 Task: Send an email with the signature Evan Adams with the subject 'Request for project feedback' and the message 'Please let me know if there are any changes to the requirements for the project.' from softage.1@softage.net to softage.9@softage.net and softage.10@softage.net with an attached document Cost_analysis_report.pdf
Action: Key pressed n
Screenshot: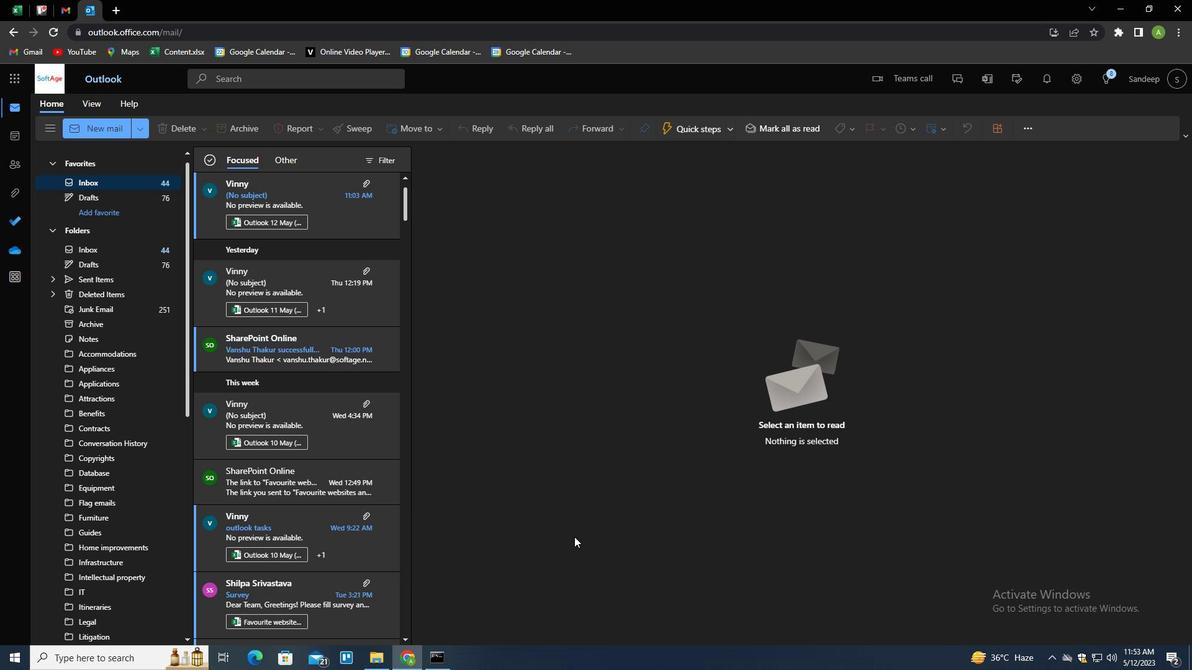 
Action: Mouse moved to (840, 127)
Screenshot: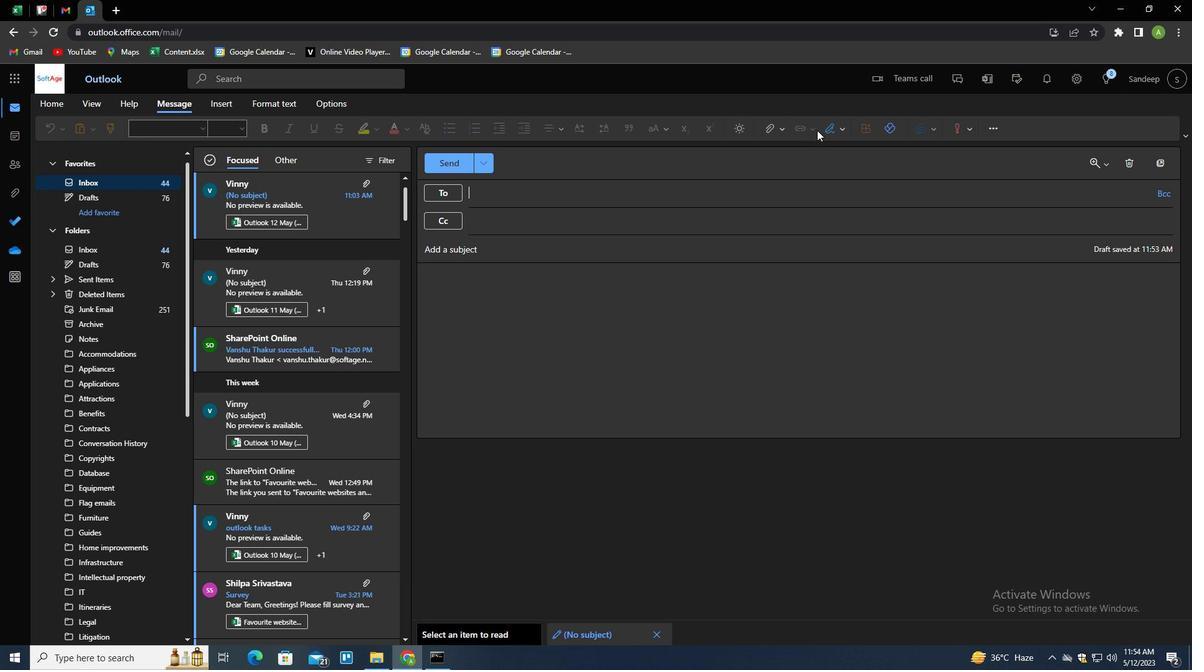 
Action: Mouse pressed left at (840, 127)
Screenshot: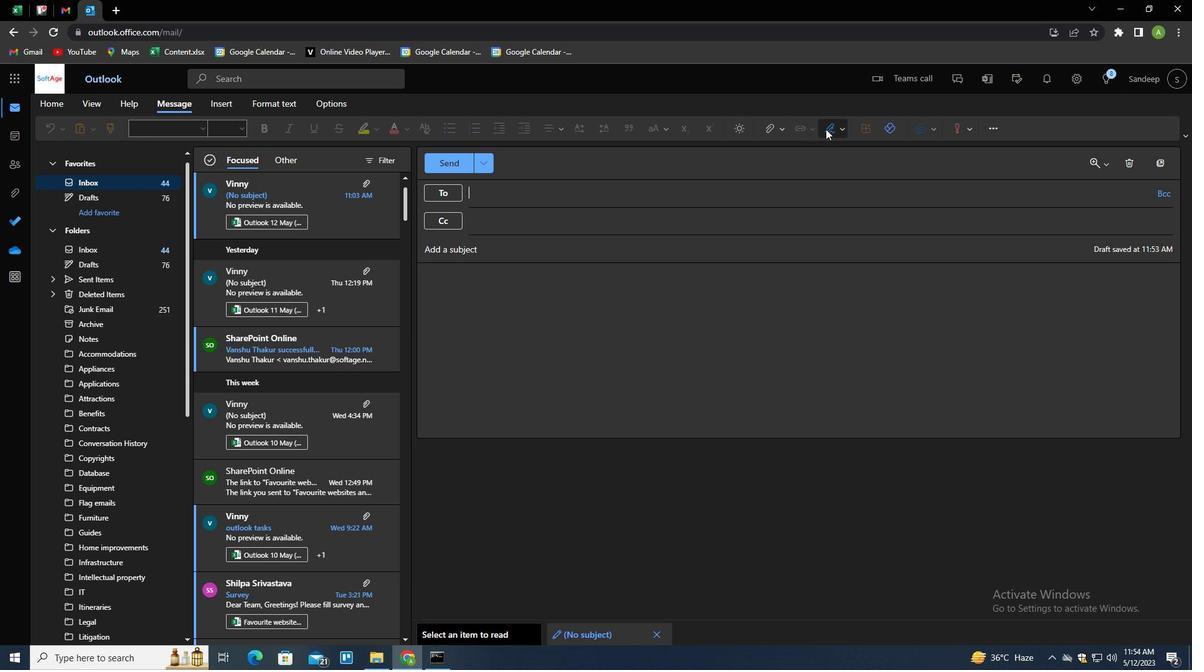 
Action: Mouse moved to (822, 174)
Screenshot: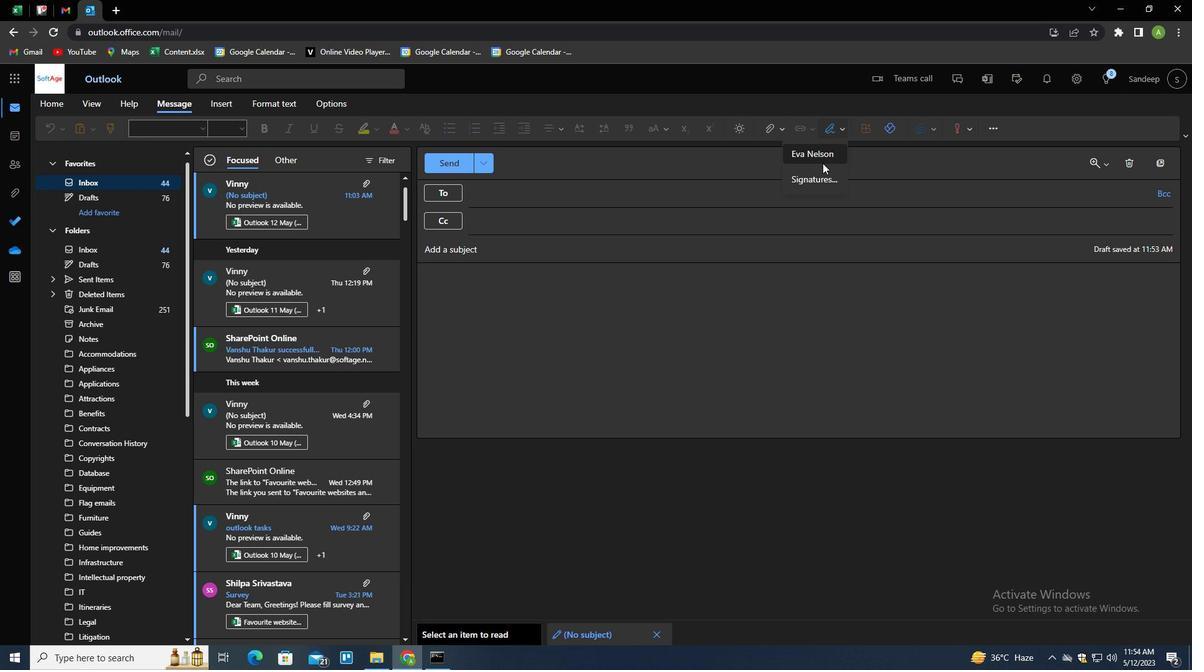
Action: Mouse pressed left at (822, 174)
Screenshot: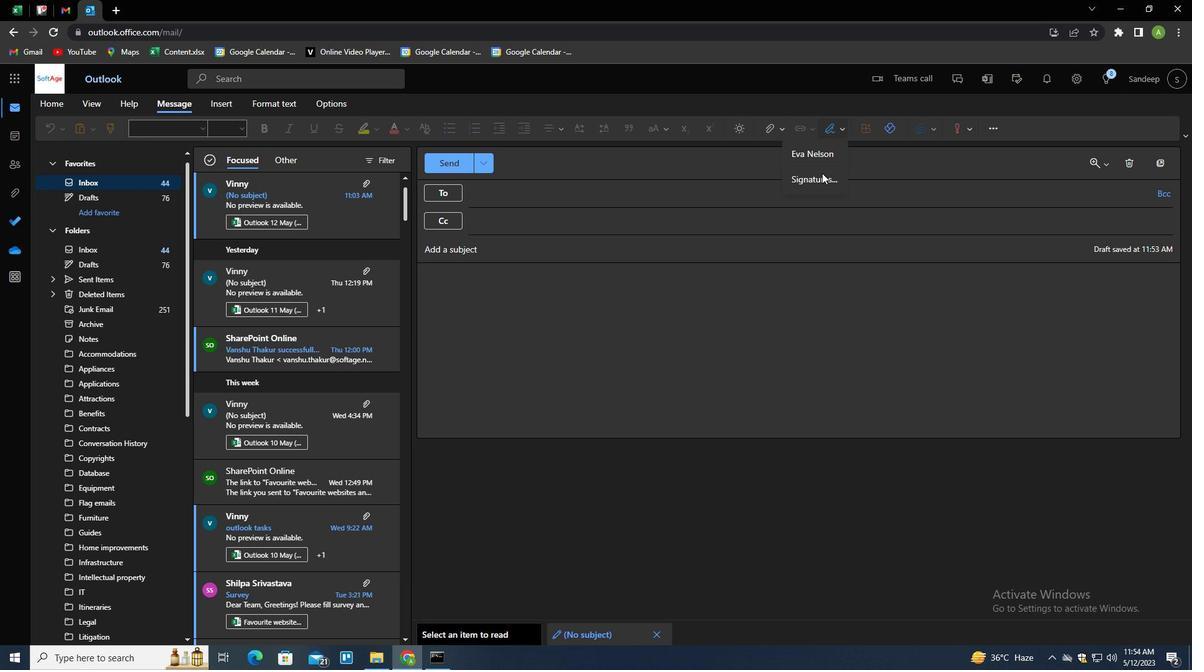
Action: Mouse moved to (845, 226)
Screenshot: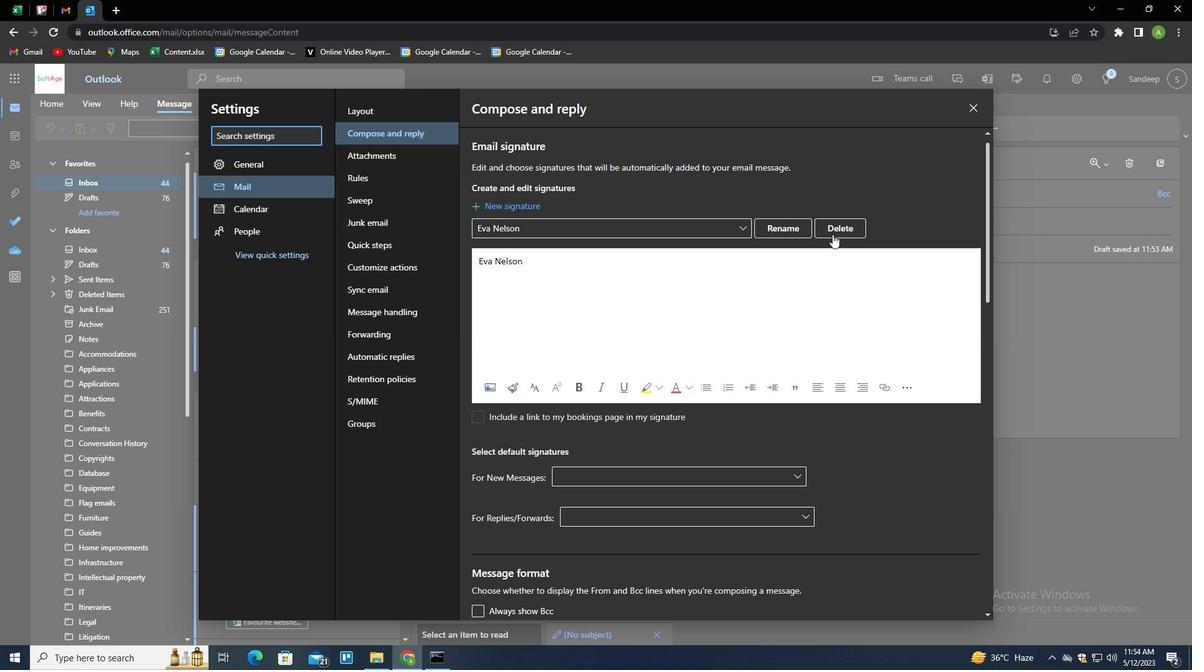 
Action: Mouse pressed left at (845, 226)
Screenshot: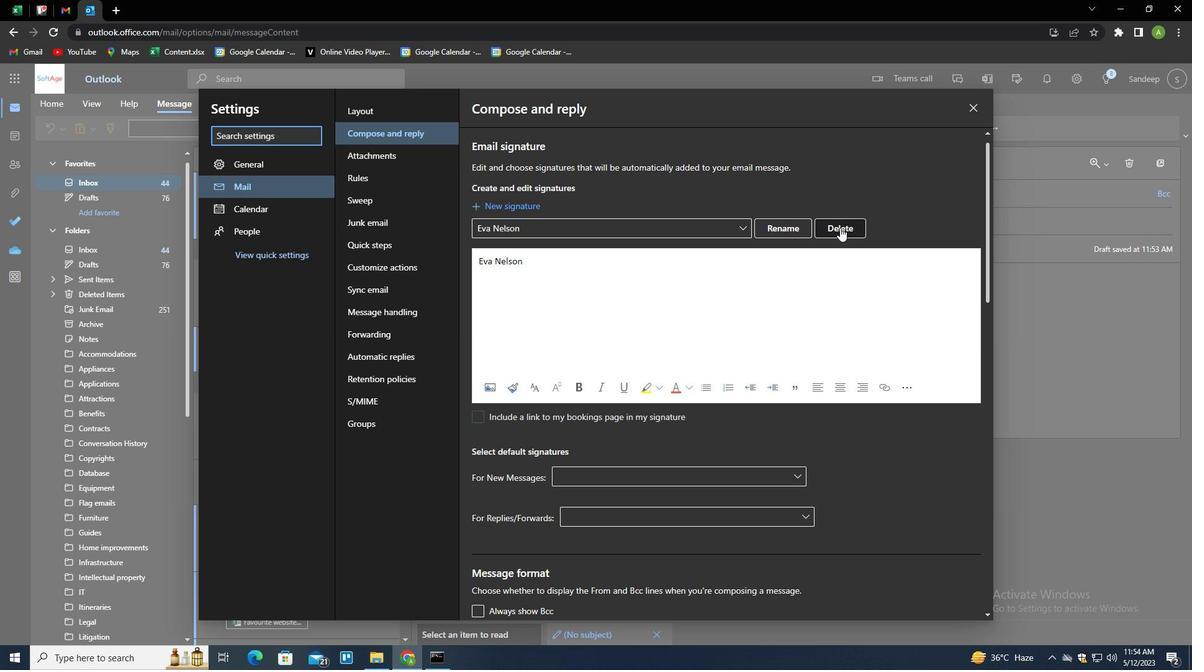 
Action: Mouse moved to (795, 233)
Screenshot: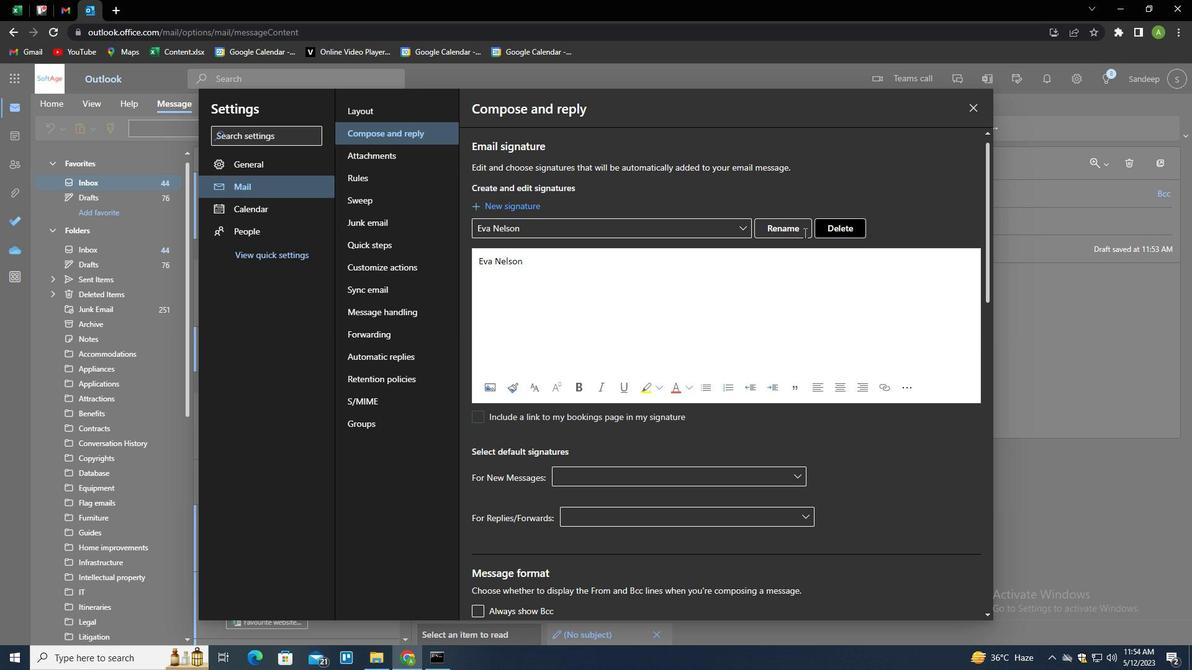 
Action: Mouse pressed left at (795, 233)
Screenshot: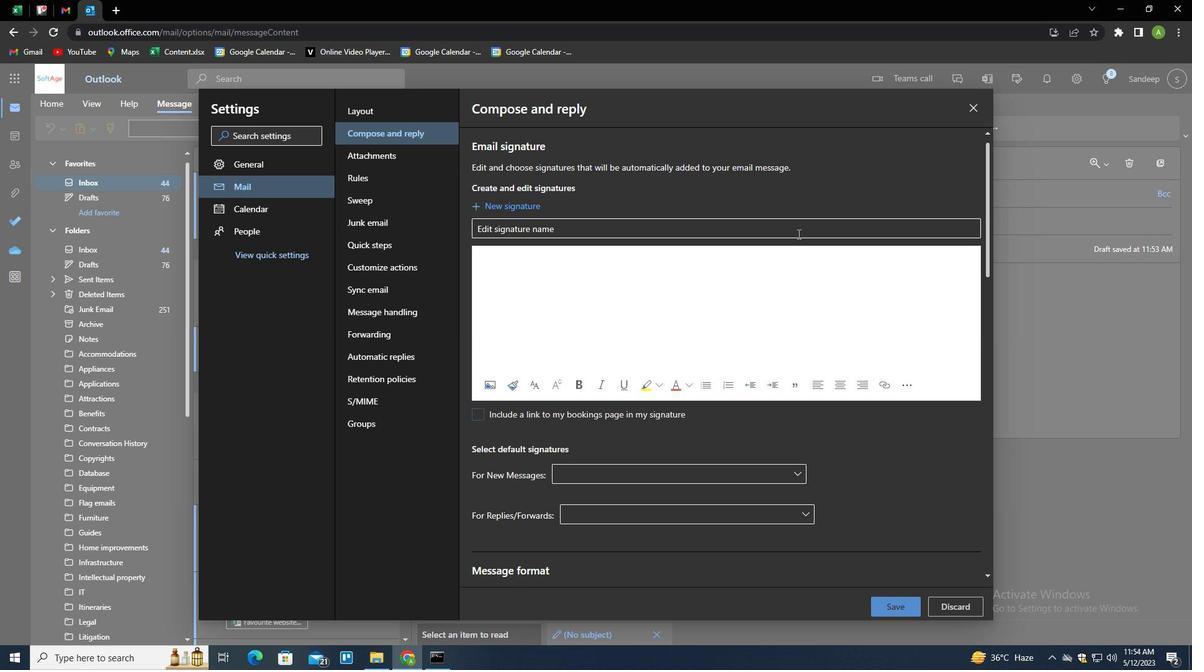 
Action: Key pressed <Key.shift>EVAN<Key.space><Key.shift>ADAMS<Key.tab><Key.shift><Key.shift><Key.shift><Key.shift>EVAN<Key.space><Key.shift>ADAMS
Screenshot: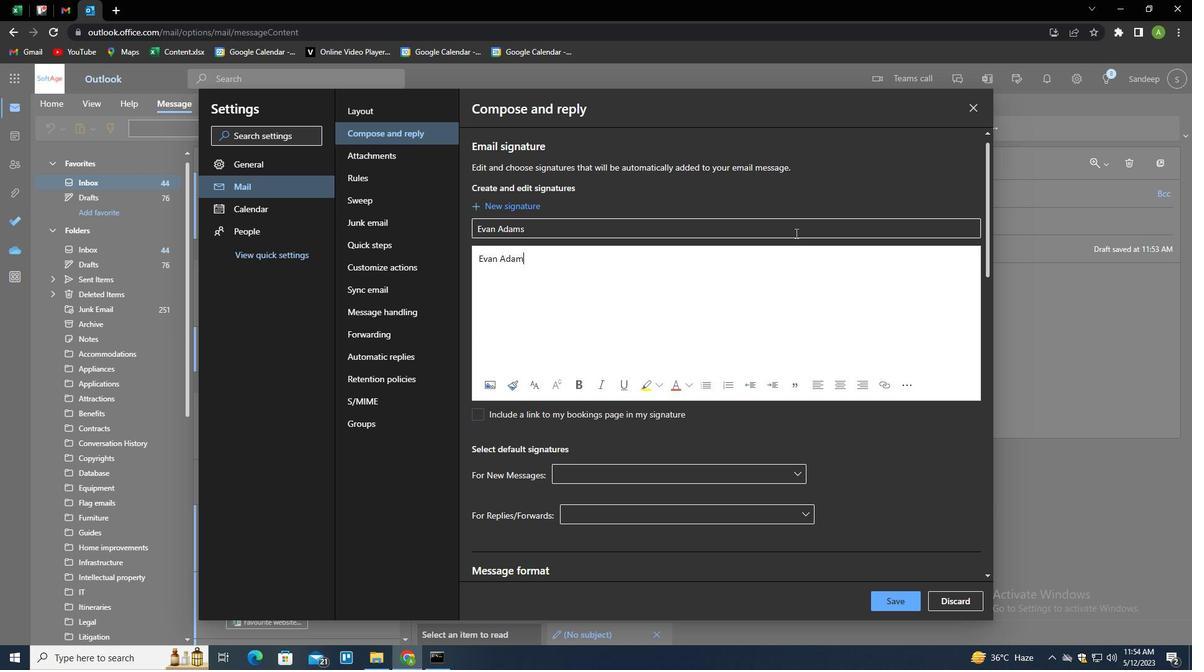 
Action: Mouse moved to (891, 604)
Screenshot: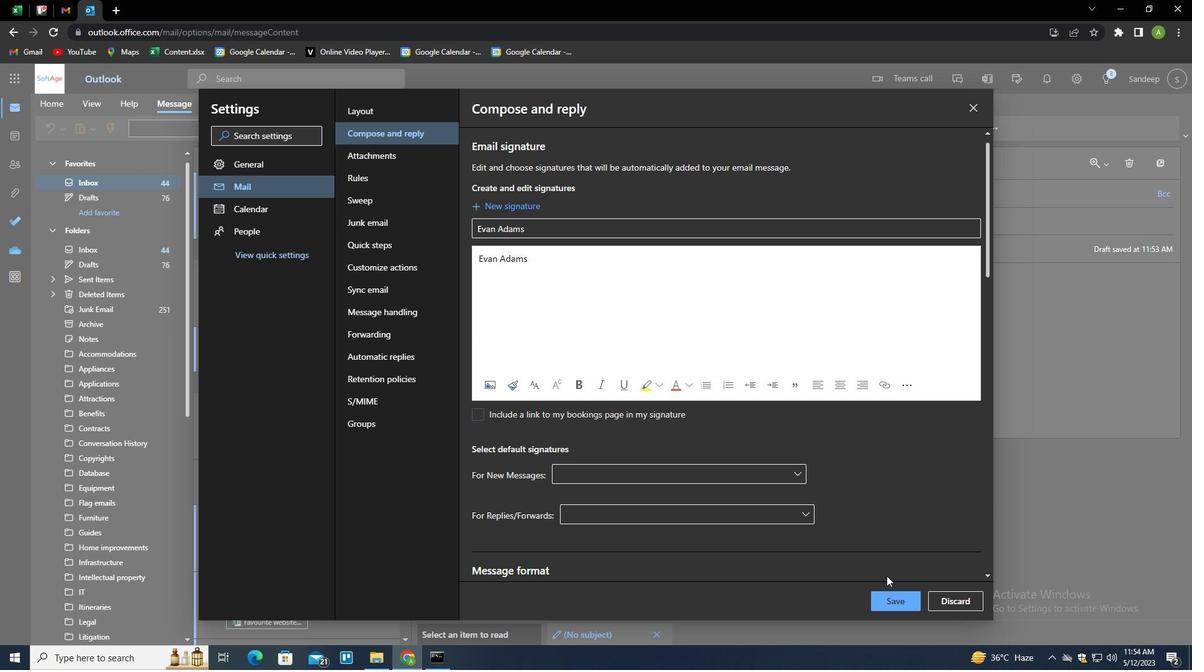 
Action: Mouse pressed left at (891, 604)
Screenshot: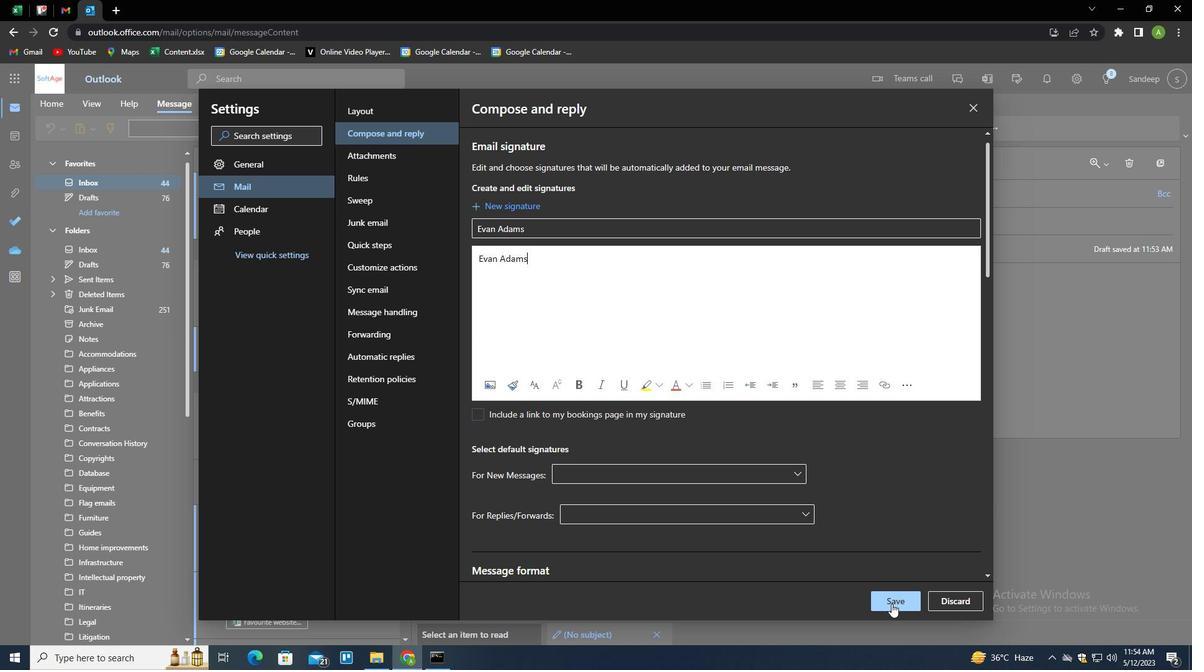 
Action: Mouse moved to (1063, 365)
Screenshot: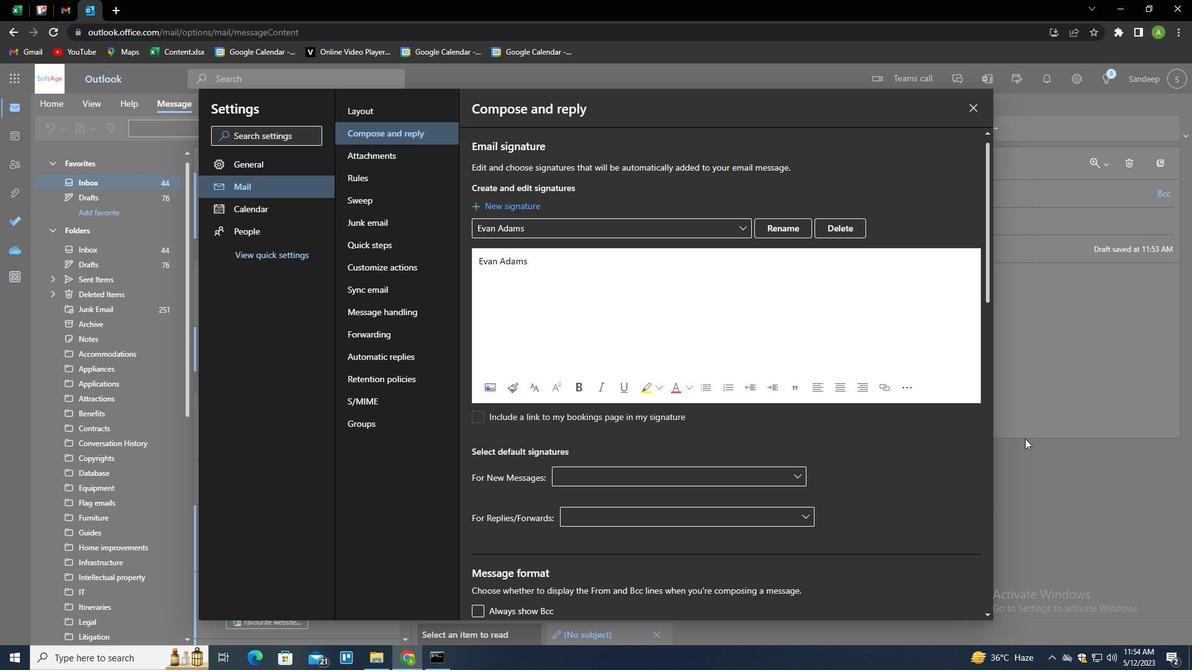 
Action: Mouse pressed left at (1063, 365)
Screenshot: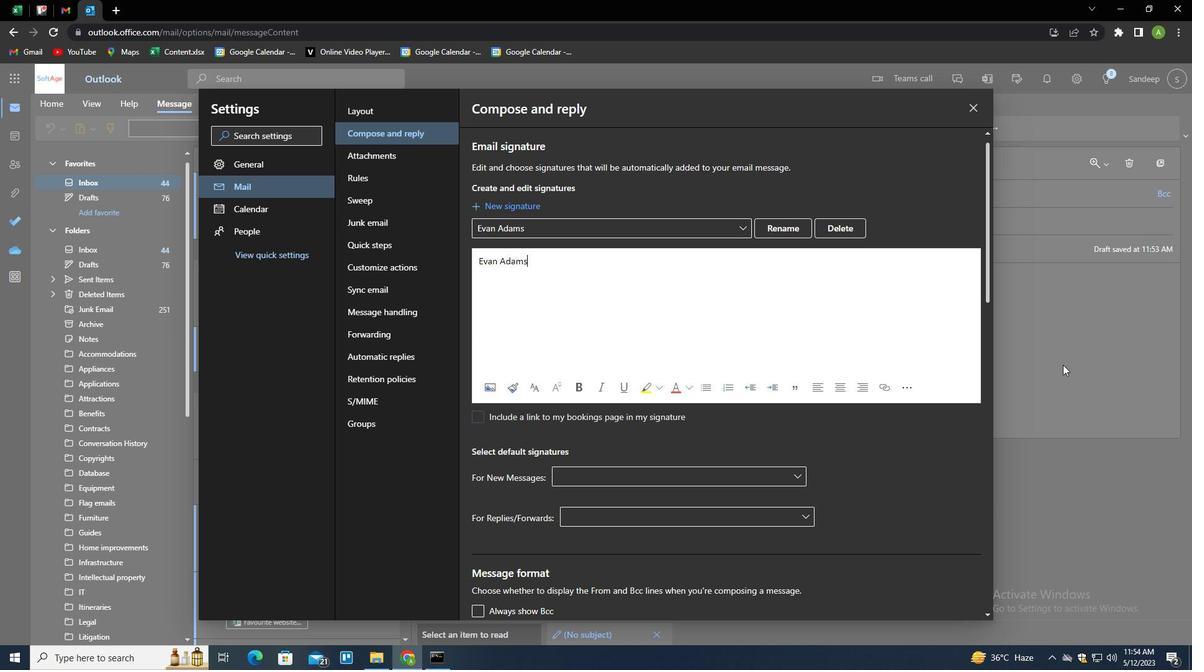 
Action: Mouse moved to (834, 128)
Screenshot: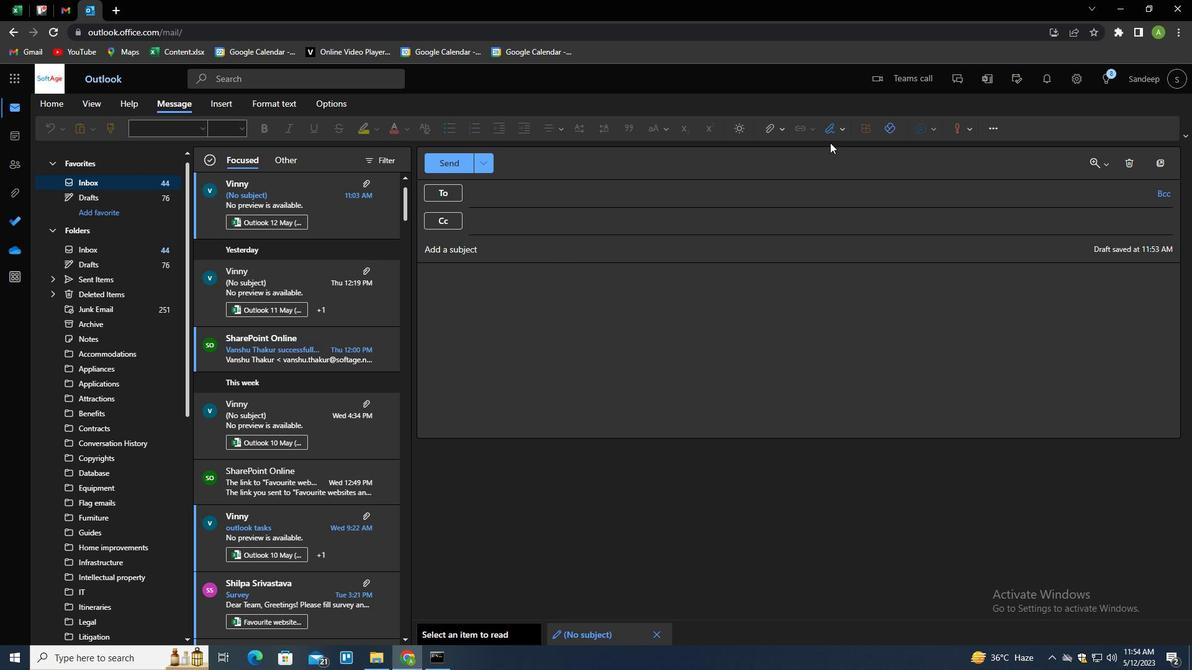 
Action: Mouse pressed left at (834, 128)
Screenshot: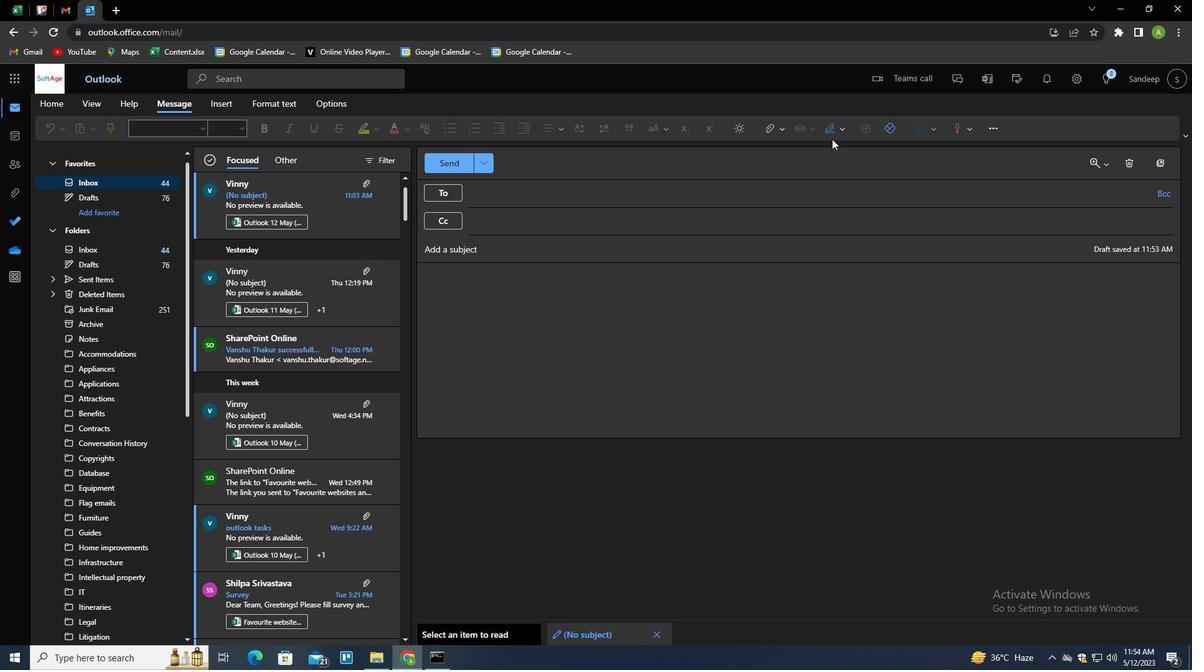 
Action: Mouse moved to (829, 150)
Screenshot: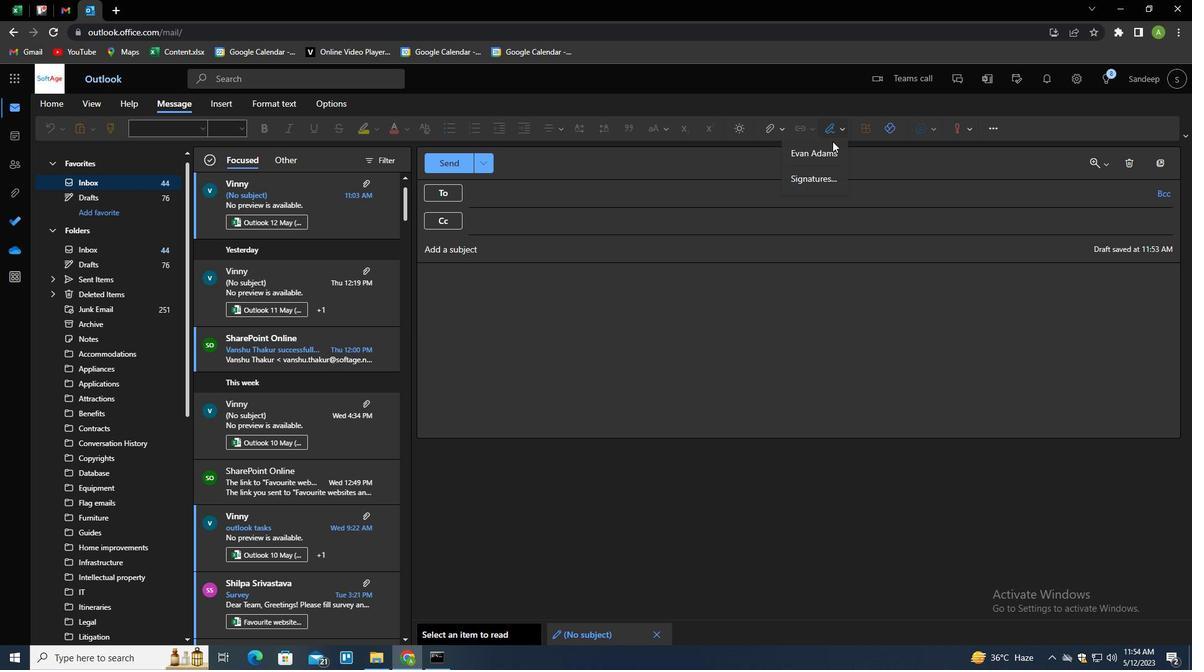 
Action: Mouse pressed left at (829, 150)
Screenshot: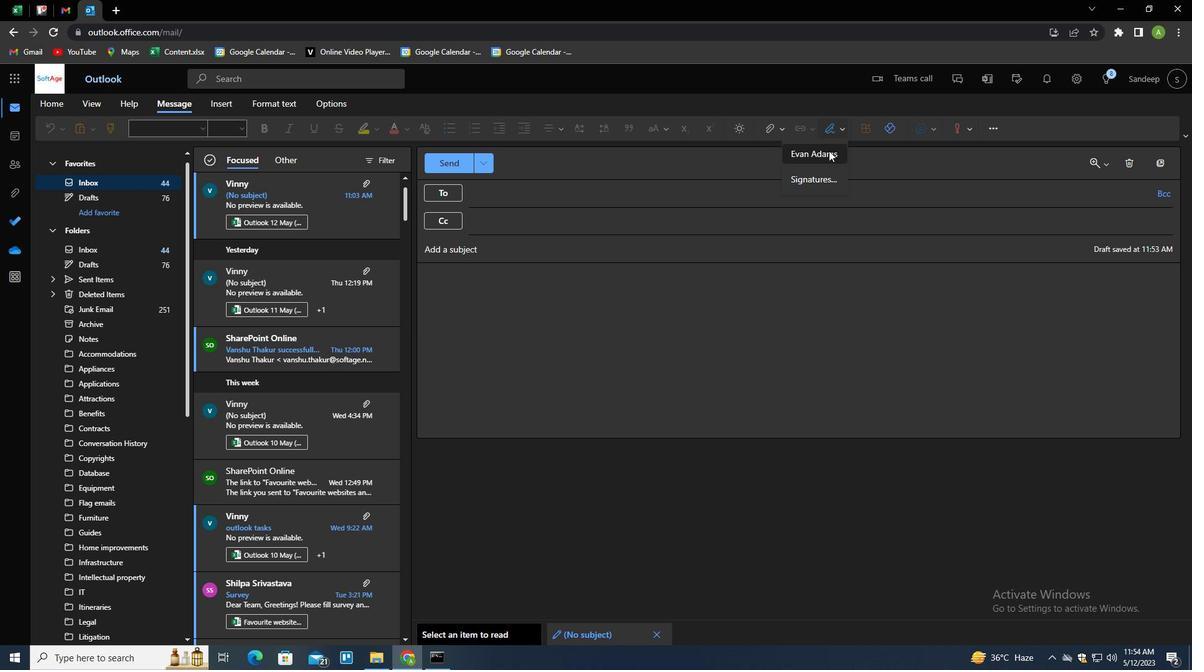 
Action: Mouse moved to (541, 251)
Screenshot: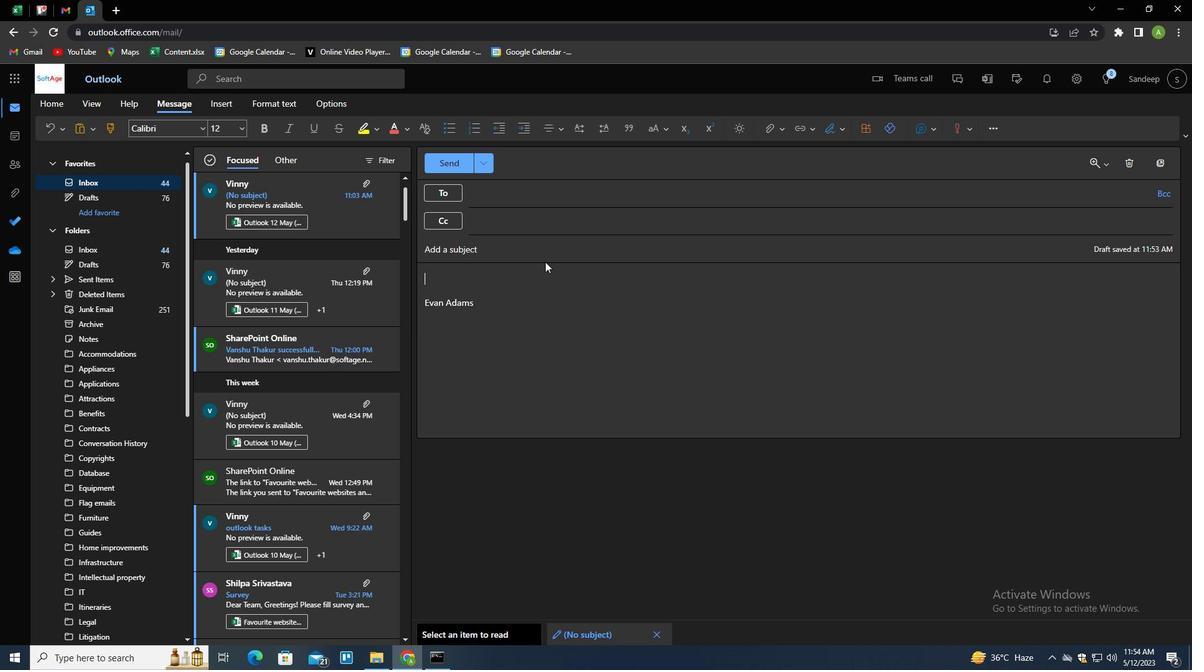
Action: Mouse pressed left at (541, 251)
Screenshot: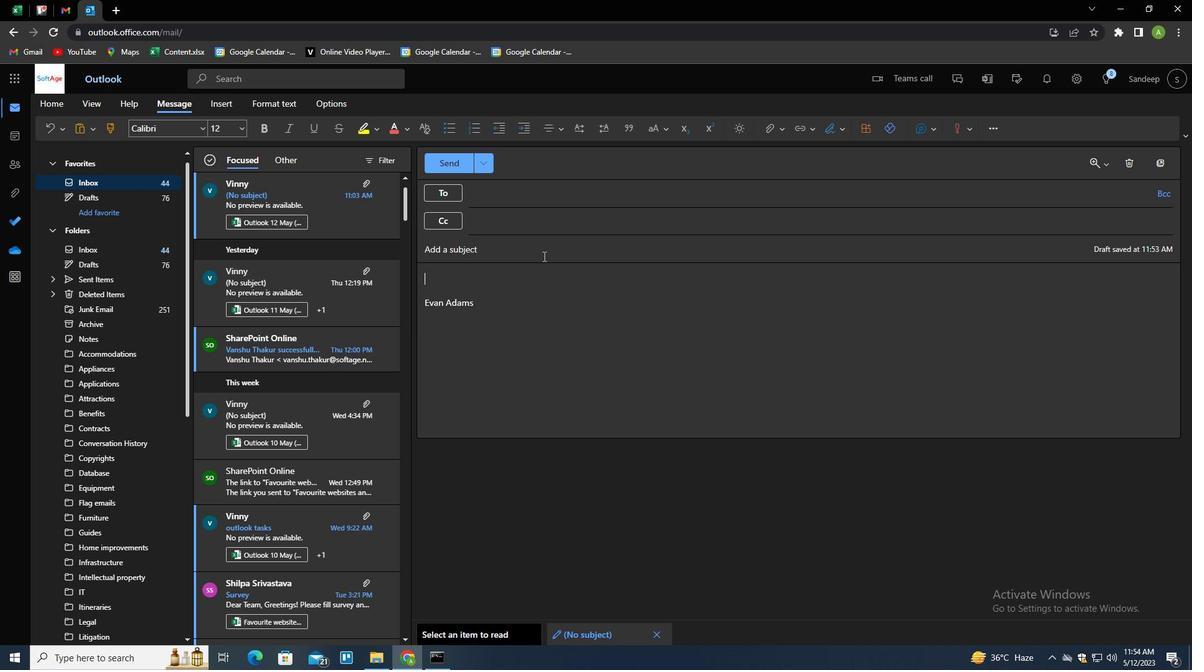 
Action: Key pressed <Key.shift>
Screenshot: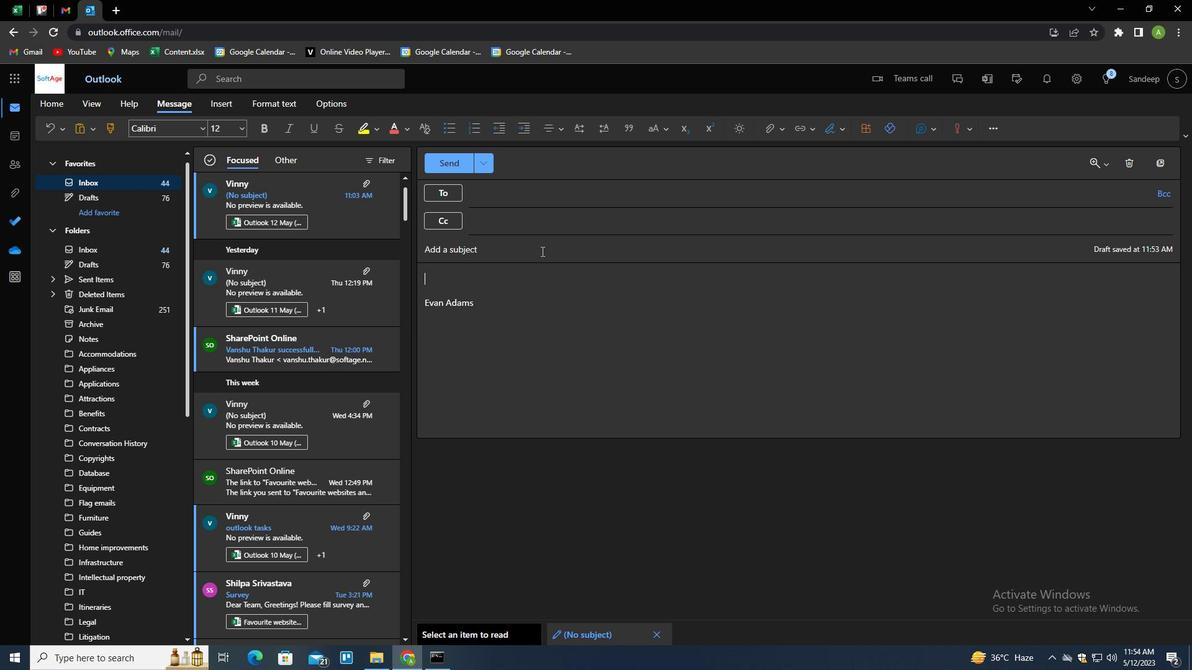 
Action: Mouse moved to (540, 251)
Screenshot: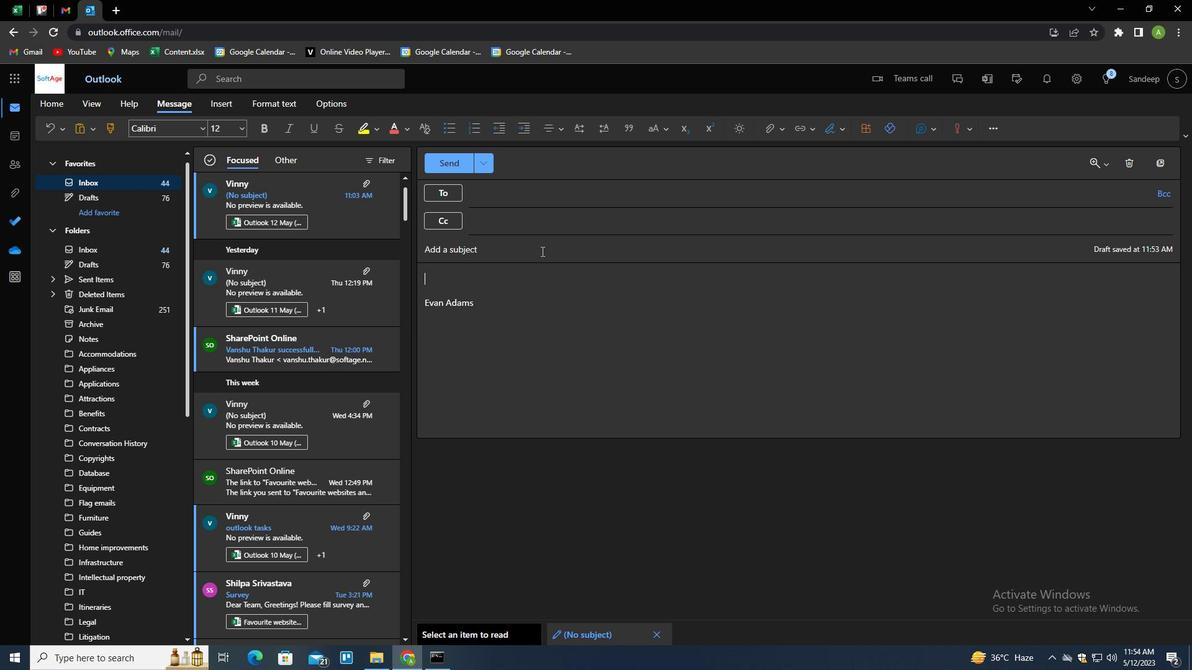 
Action: Key pressed <Key.shift><Key.shift><Key.shift><Key.shift>REQUEST<Key.space>FOR<Key.space>PROJECT<Key.space>FEEDBACK<Key.tab><Key.shift>PLEASE<Key.space>LET<Key.space>ME<Key.space>KNOW<Key.space>IF<Key.space>Y<Key.backspace>THERE<Key.space>ARE<Key.space>ANY<Key.space>CHANGES<Key.space>TO<Key.space>THE<Key.space>REQUIREMENTS<Key.space>FOR<Key.space>THE<Key.space>PROJECT.
Screenshot: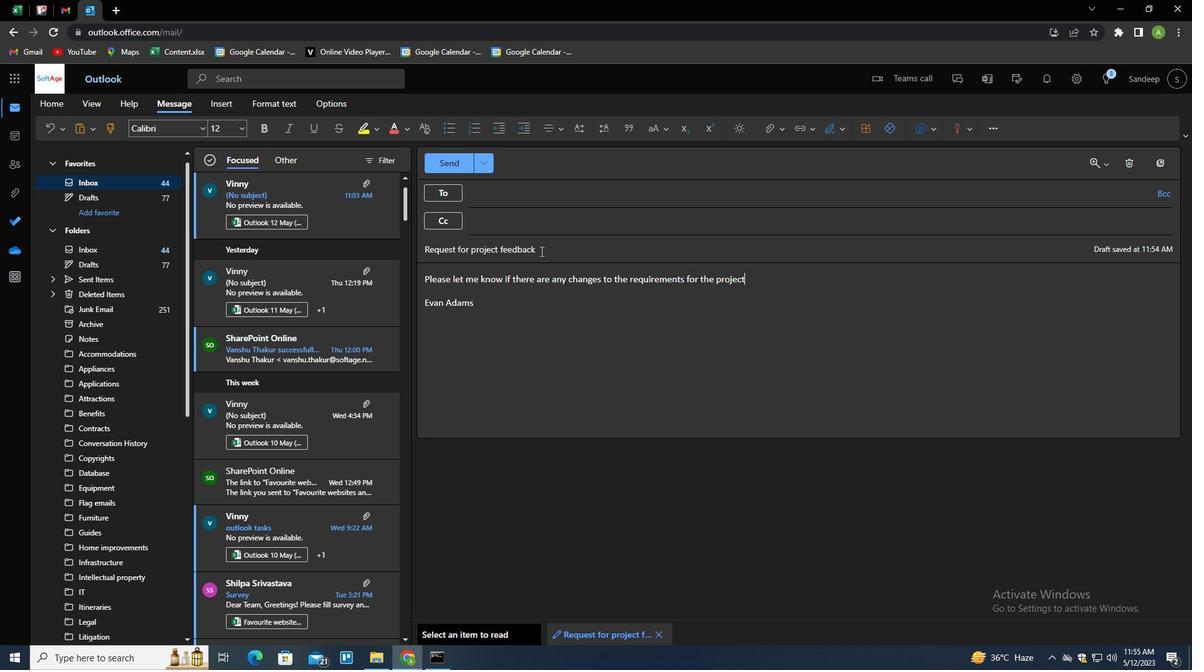 
Action: Mouse moved to (524, 201)
Screenshot: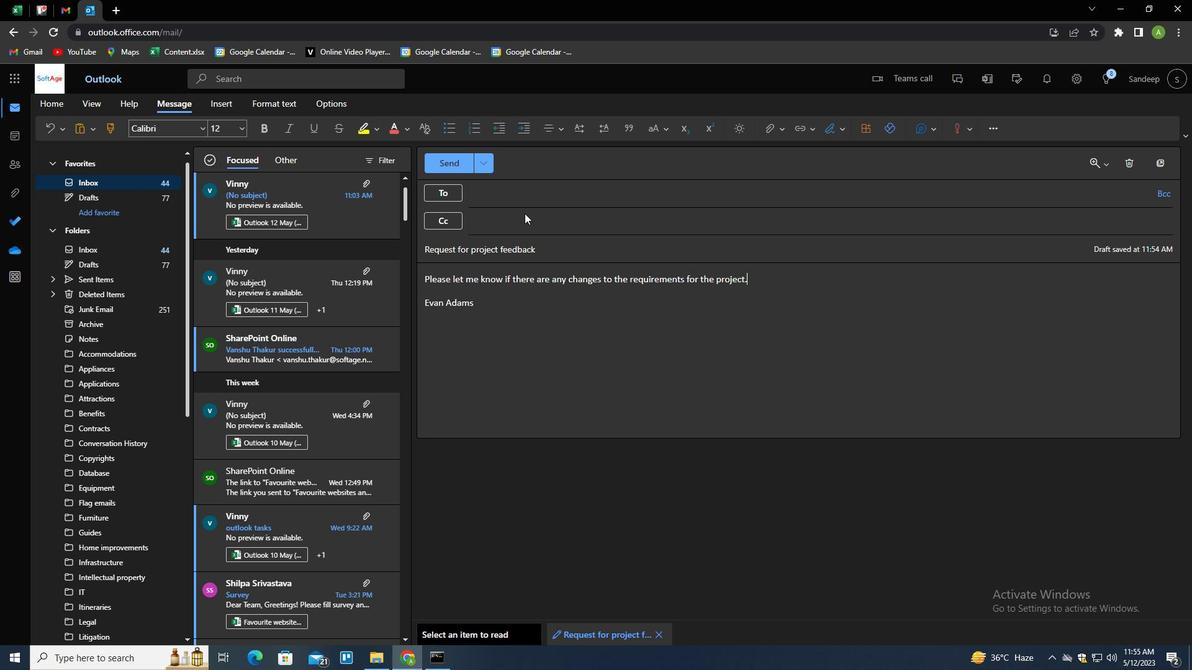 
Action: Mouse pressed left at (524, 201)
Screenshot: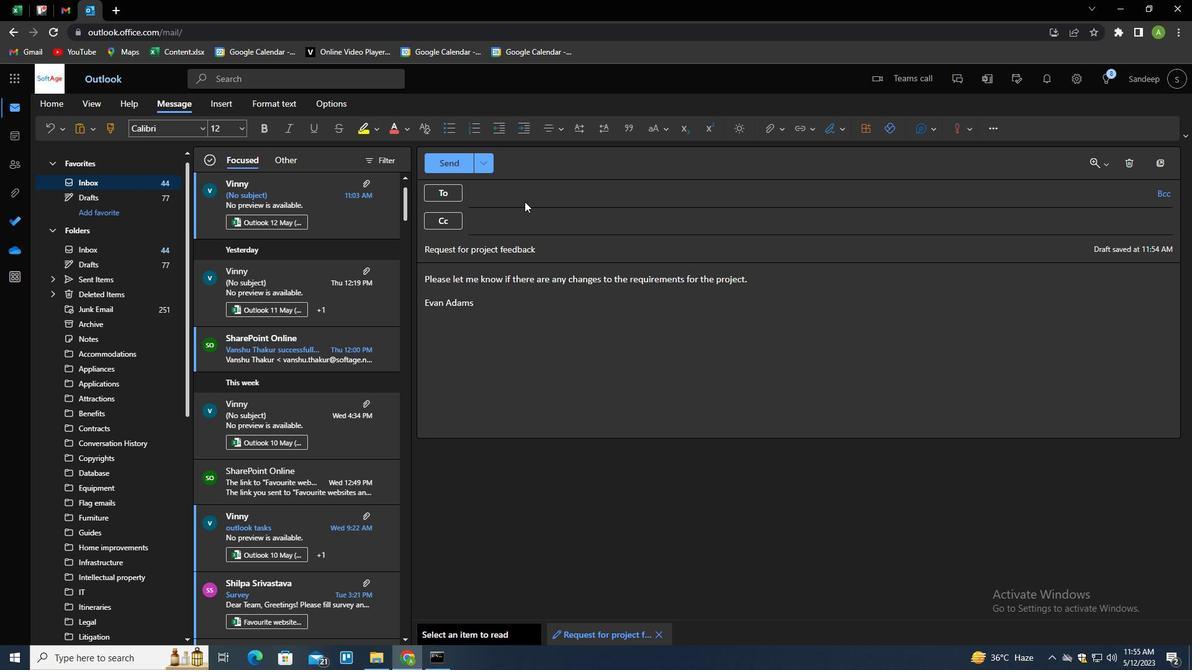 
Action: Mouse moved to (524, 198)
Screenshot: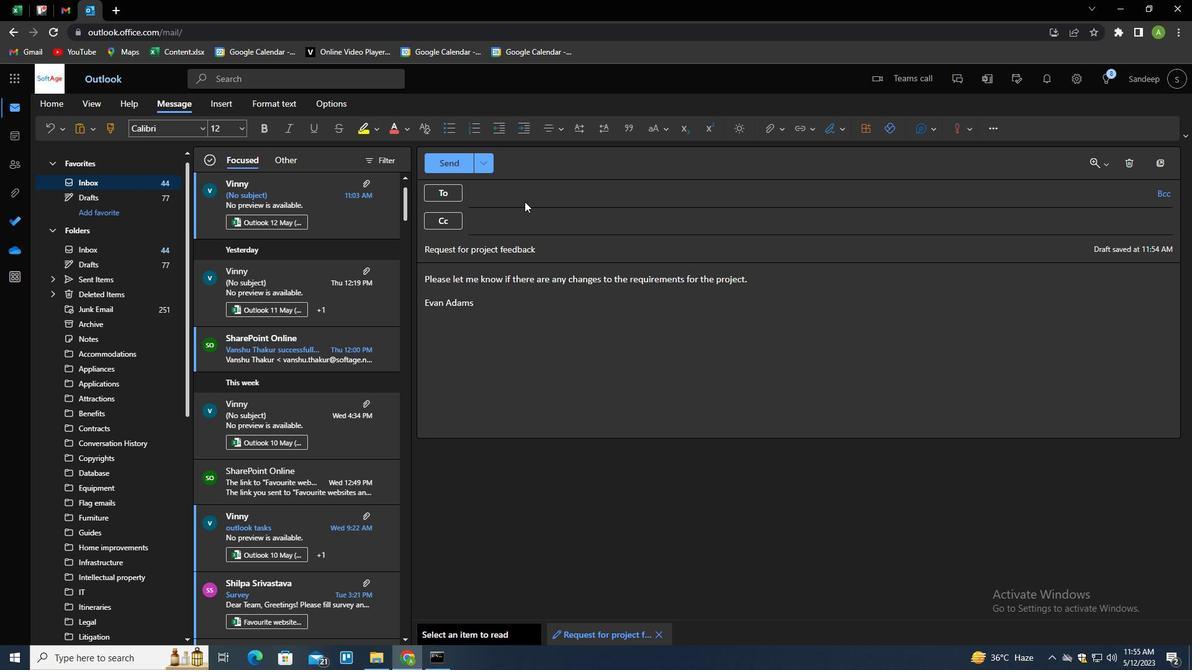 
Action: Mouse pressed left at (524, 198)
Screenshot: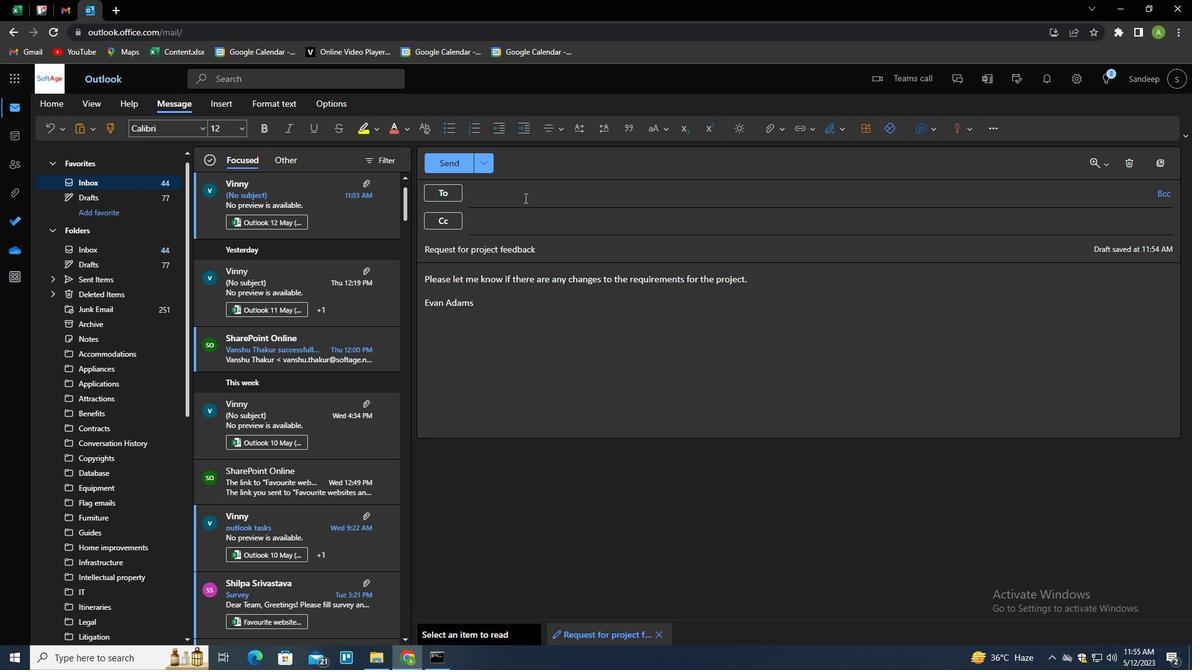 
Action: Key pressed SOFTAGE.9SOFTAGE.NET<Key.enter><Key.enter><Key.backspace><Key.backspace><Key.backspace>
Screenshot: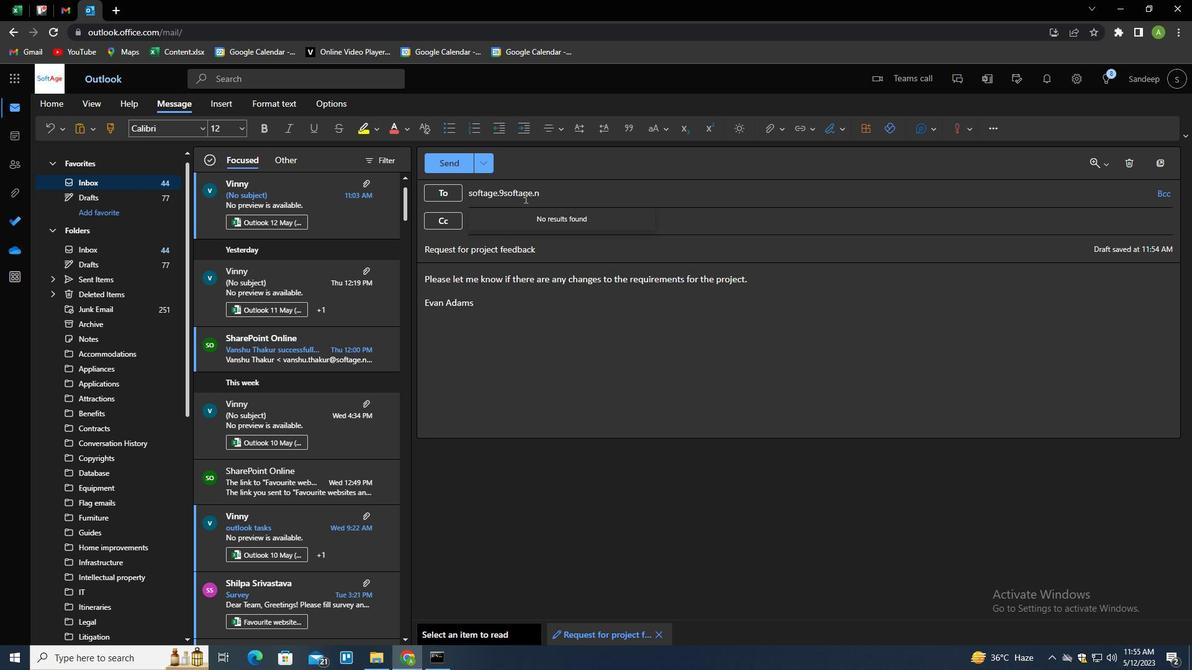 
Action: Mouse moved to (546, 223)
Screenshot: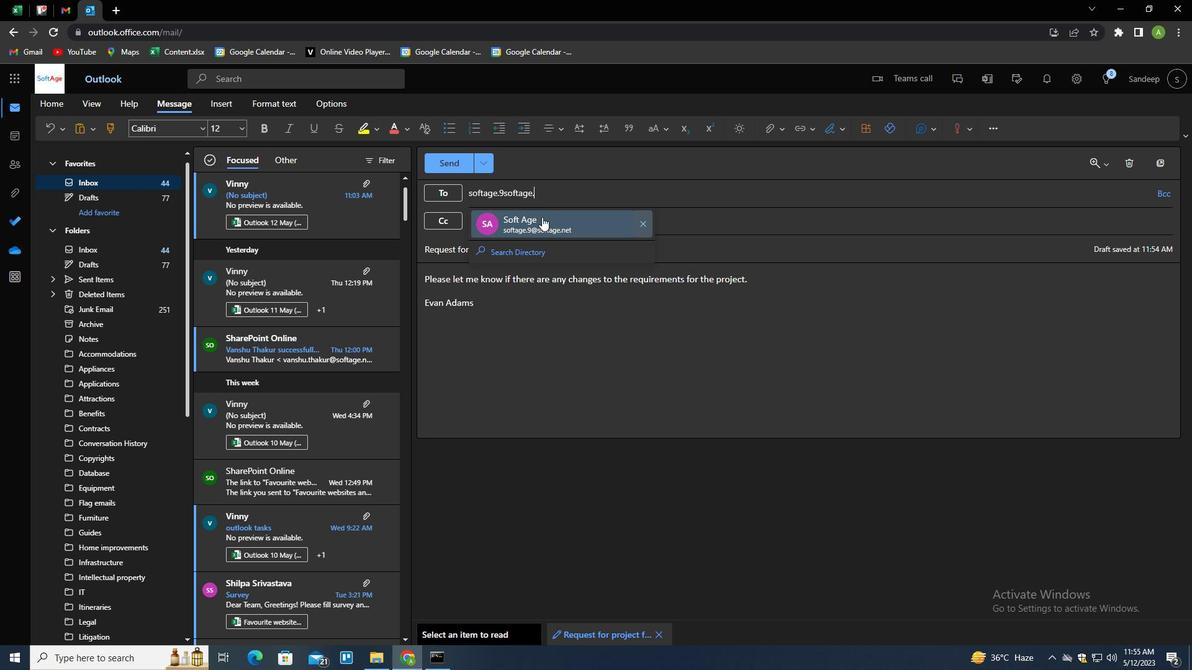 
Action: Mouse pressed left at (546, 223)
Screenshot: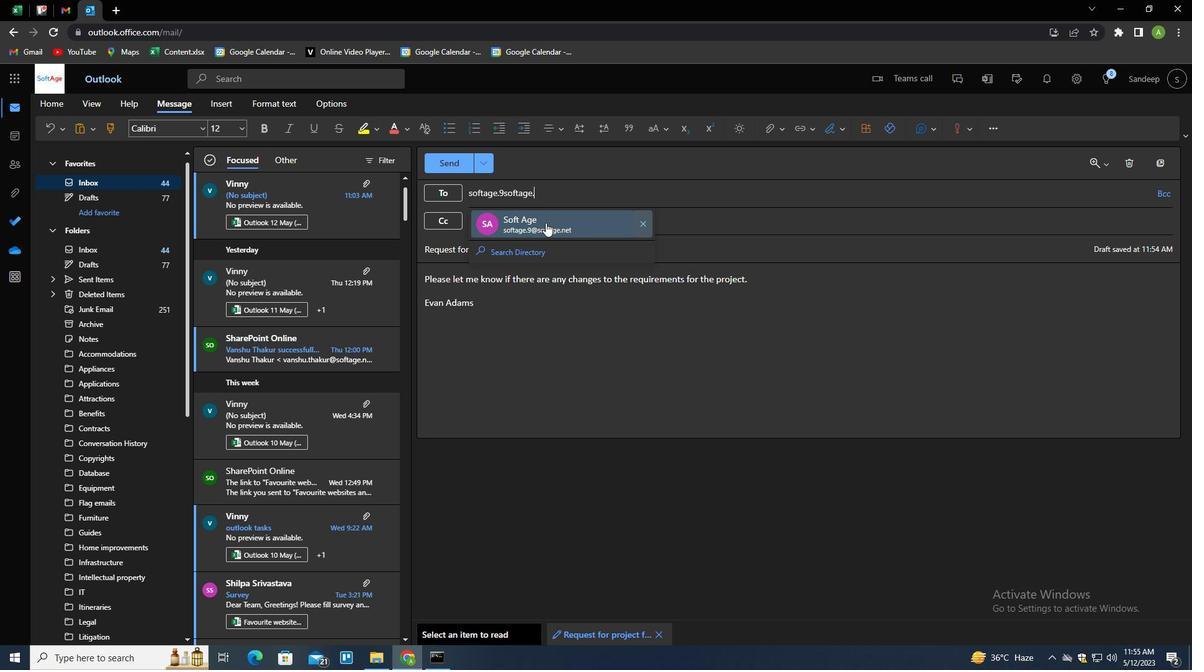 
Action: Mouse moved to (547, 201)
Screenshot: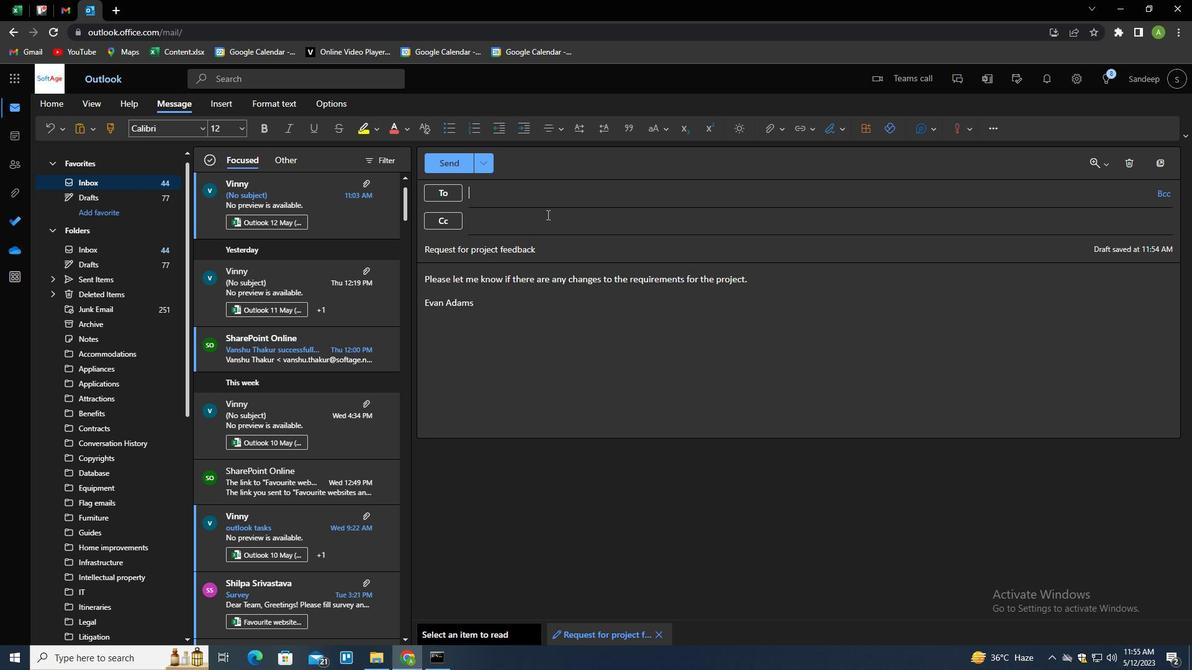 
Action: Key pressed SOFTAGE.<Key.shift><Key.shift><Key.shift><Key.shift><Key.shift><Key.shift><Key.shift><Key.shift><Key.shift><Key.shift><Key.shift><Key.shift><Key.shift><Key.shift><Key.shift><Key.shift><Key.shift><Key.shift><Key.shift><Key.shift><Key.shift><Key.shift><Key.shift><Key.shift><Key.shift><Key.shift><Key.shift><Key.shift><Key.shift><Key.shift><<97>><<96>><Key.shift>@SOFTAGE.NET<Key.enter>
Screenshot: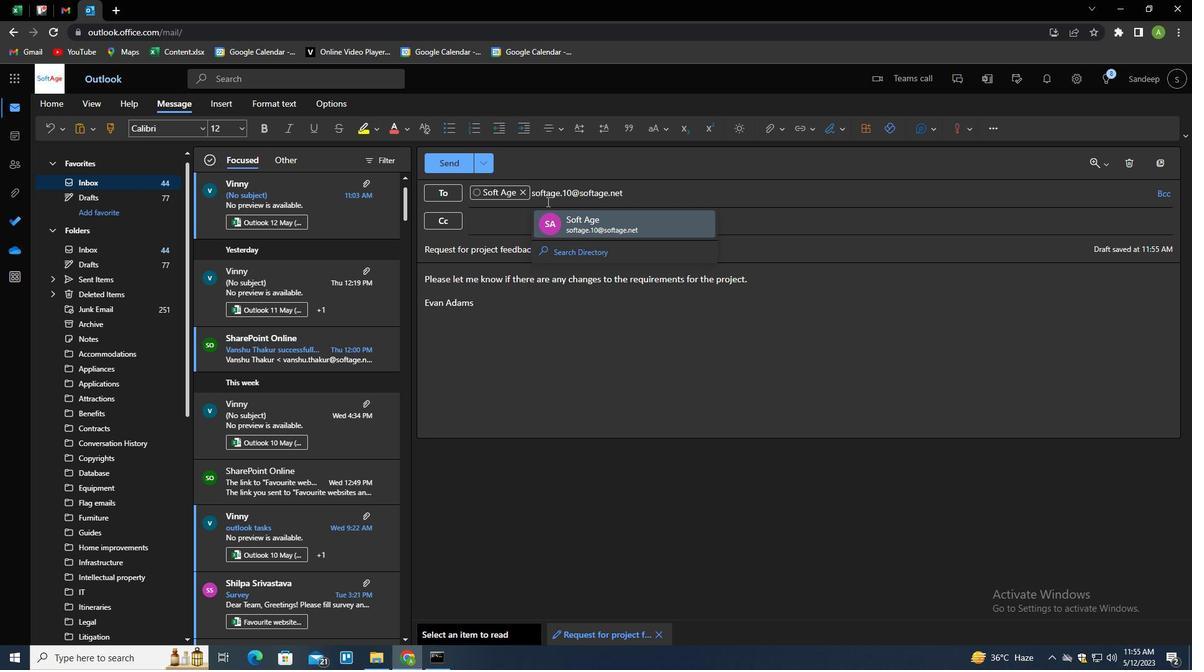 
Action: Mouse moved to (783, 131)
Screenshot: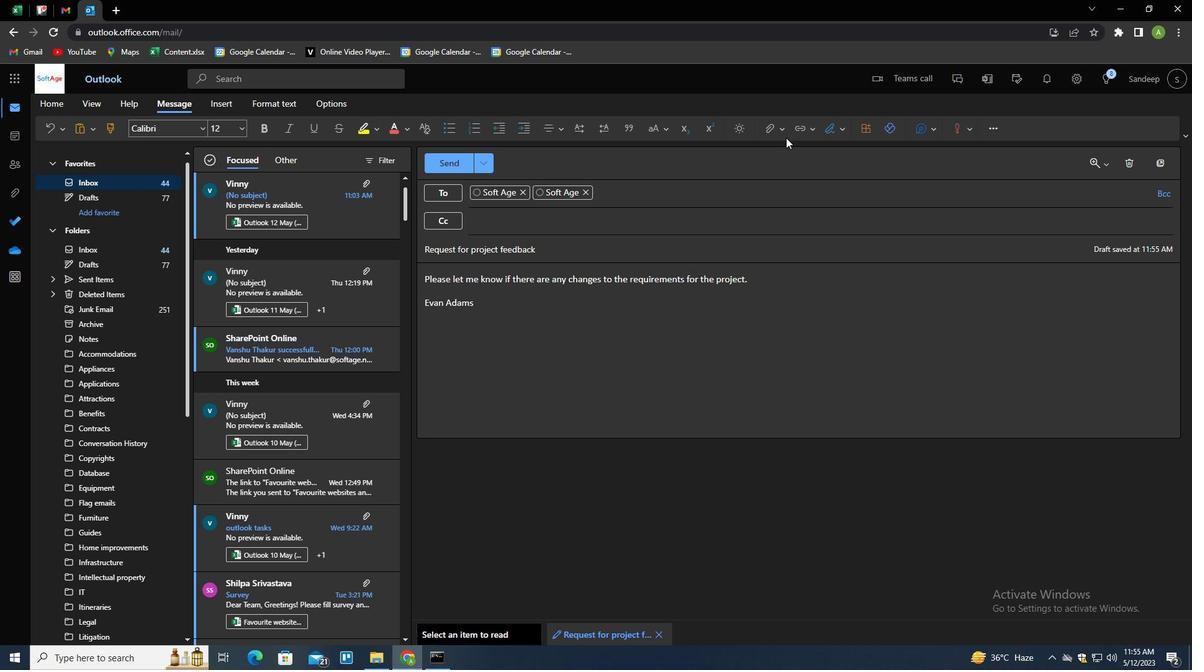 
Action: Mouse pressed left at (783, 131)
Screenshot: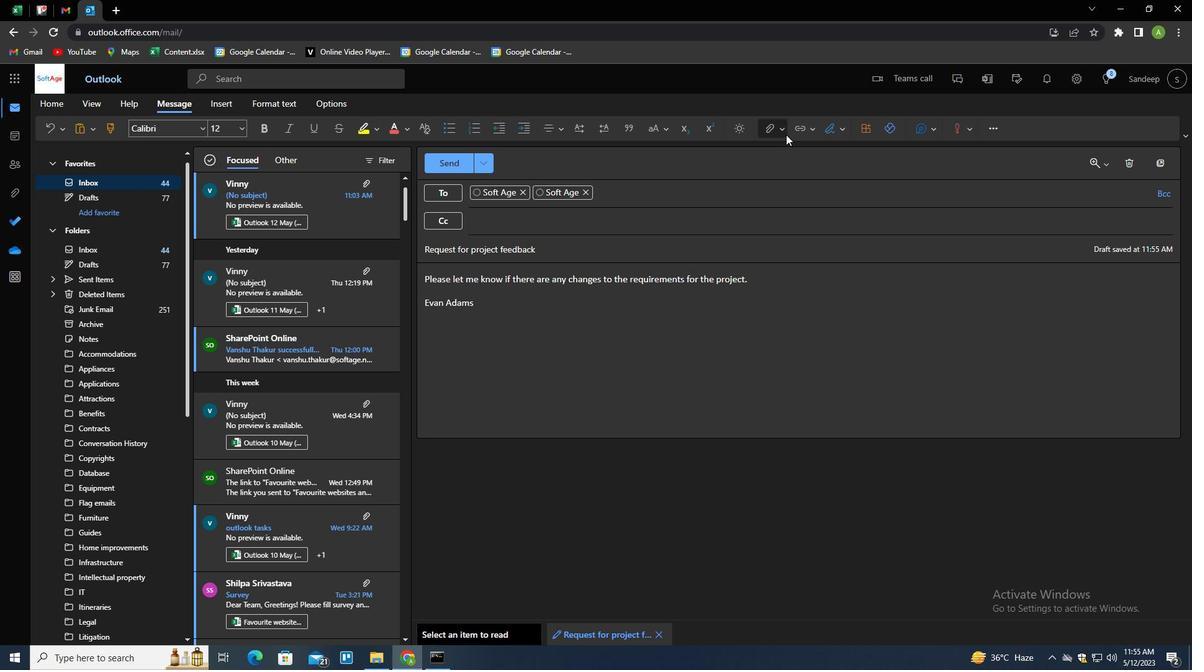 
Action: Mouse moved to (750, 154)
Screenshot: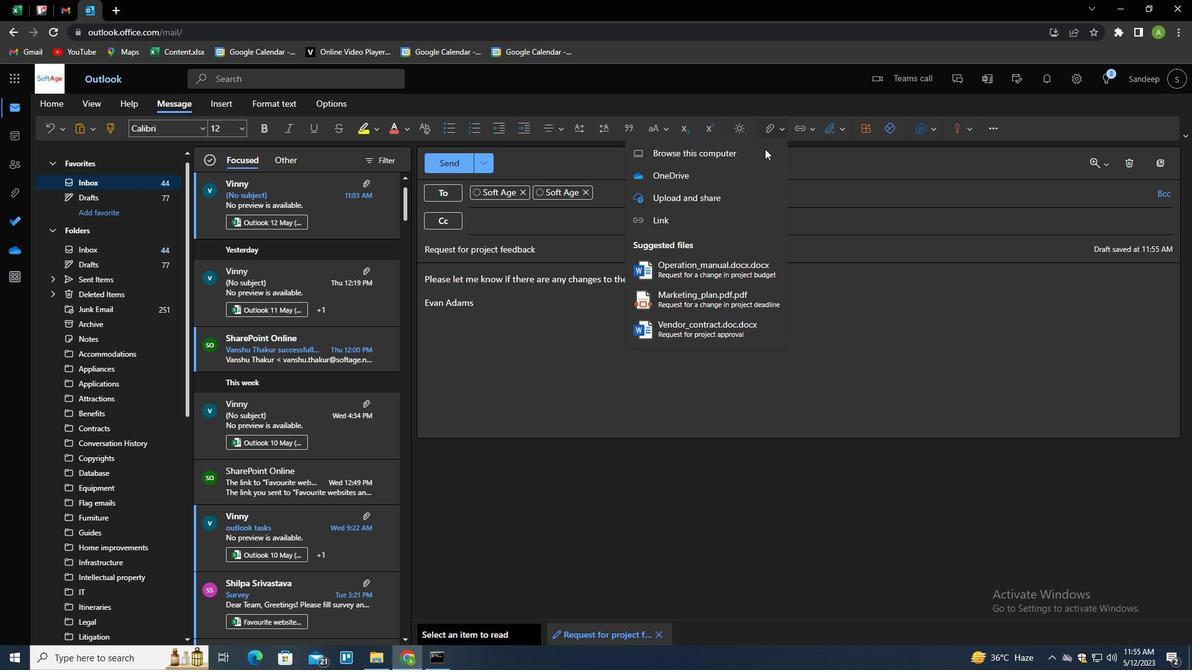 
Action: Mouse pressed left at (750, 154)
Screenshot: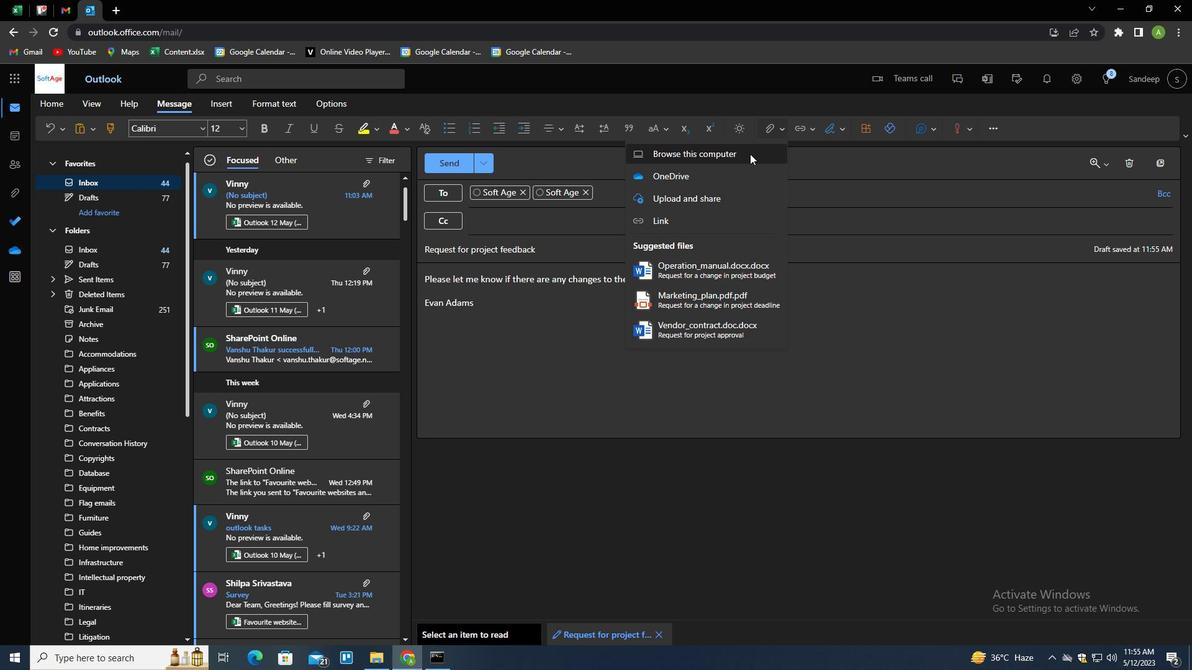 
Action: Mouse moved to (214, 168)
Screenshot: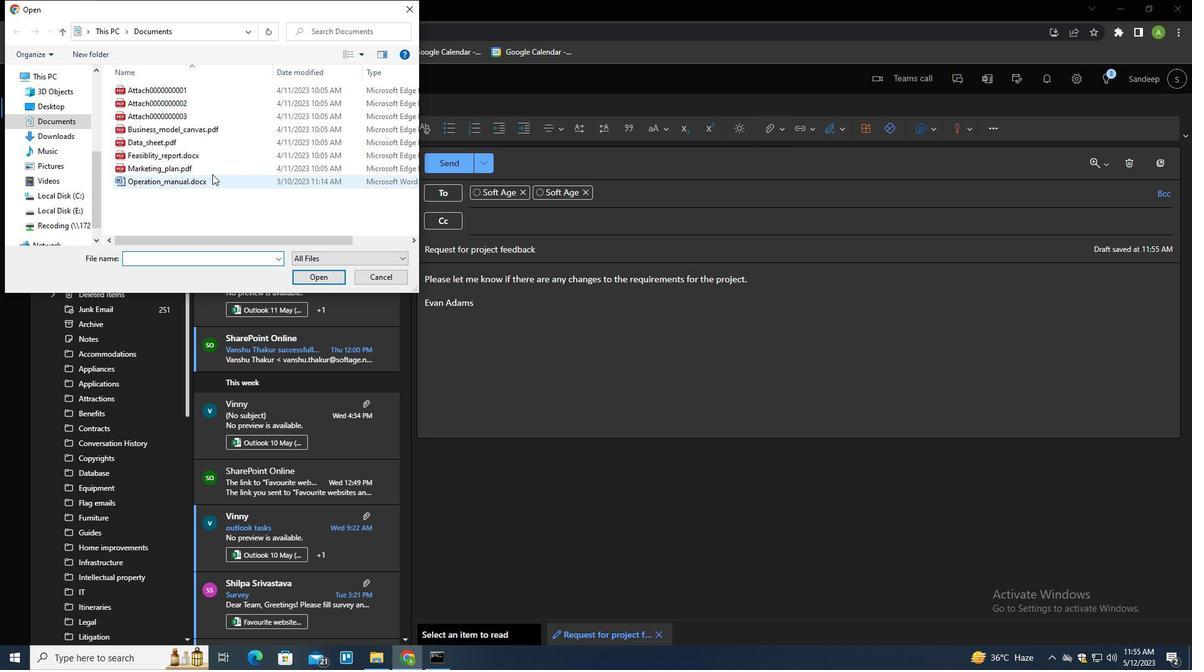 
Action: Mouse pressed left at (214, 168)
Screenshot: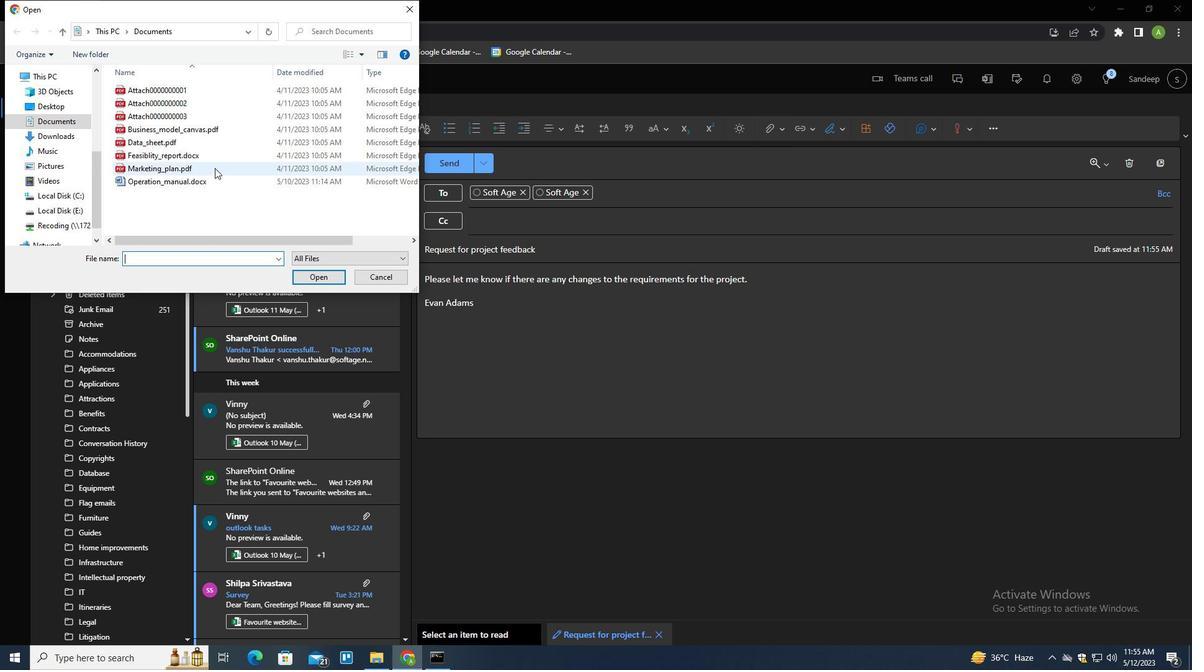 
Action: Key pressed <Key.f2><Key.shift>COST<Key.shift>_ANALYSIS<Key.shift>_REPORT.PDF<Key.enter>
Screenshot: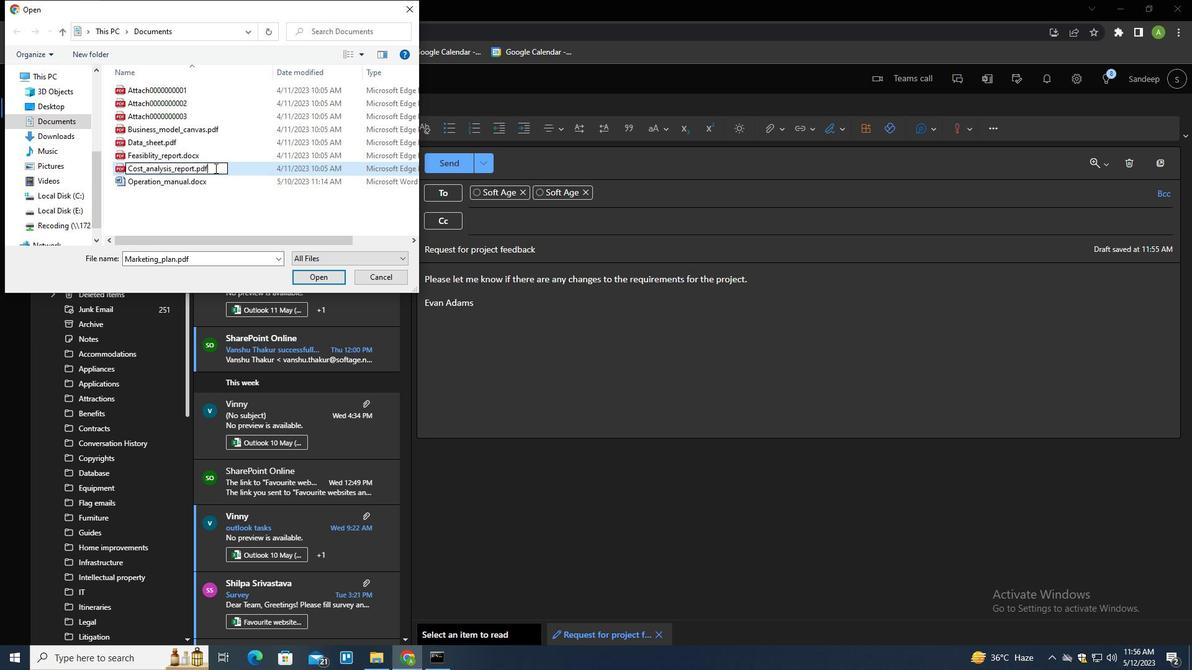 
Action: Mouse pressed left at (214, 168)
Screenshot: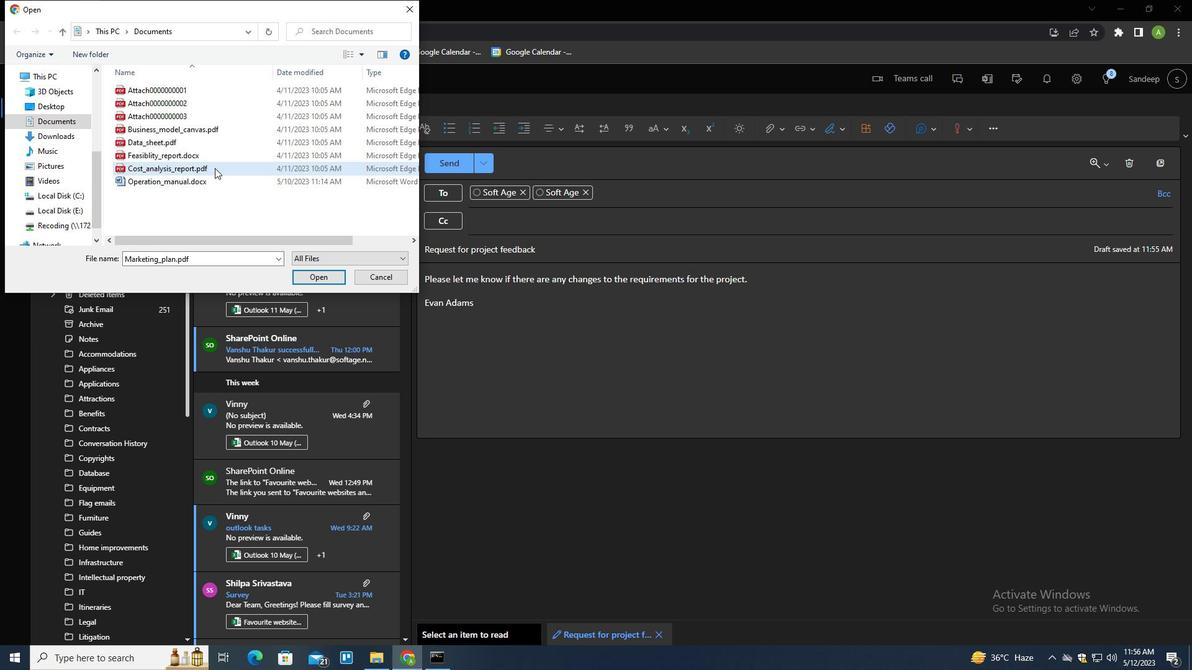 
Action: Mouse moved to (320, 275)
Screenshot: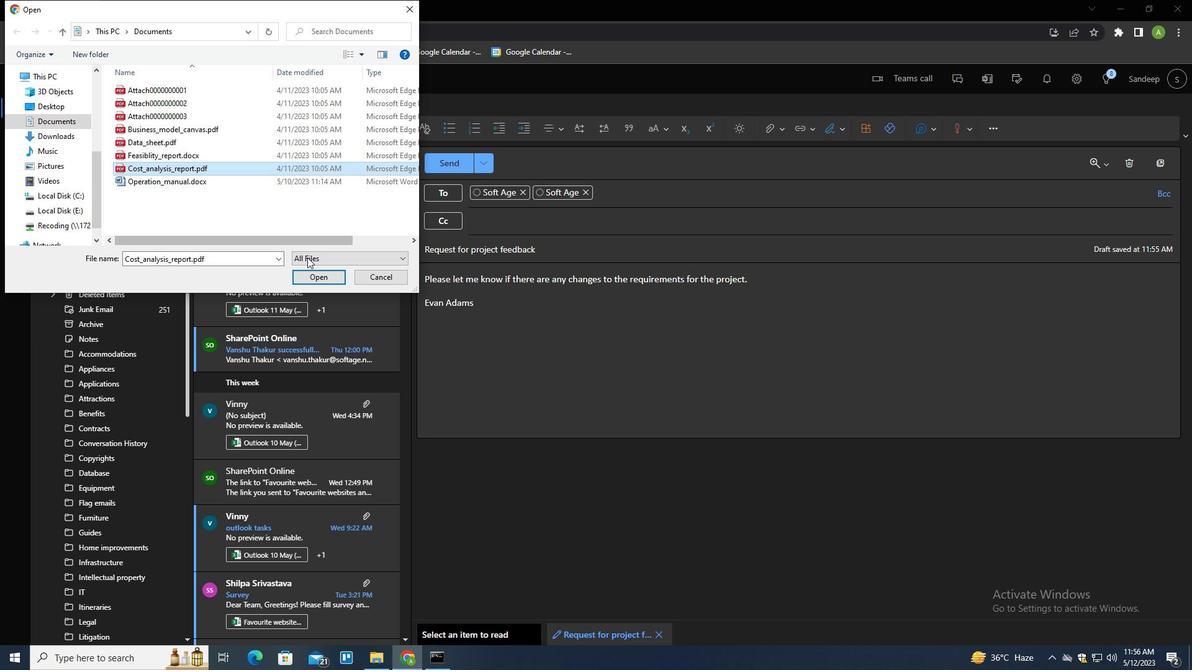 
Action: Mouse pressed left at (320, 275)
Screenshot: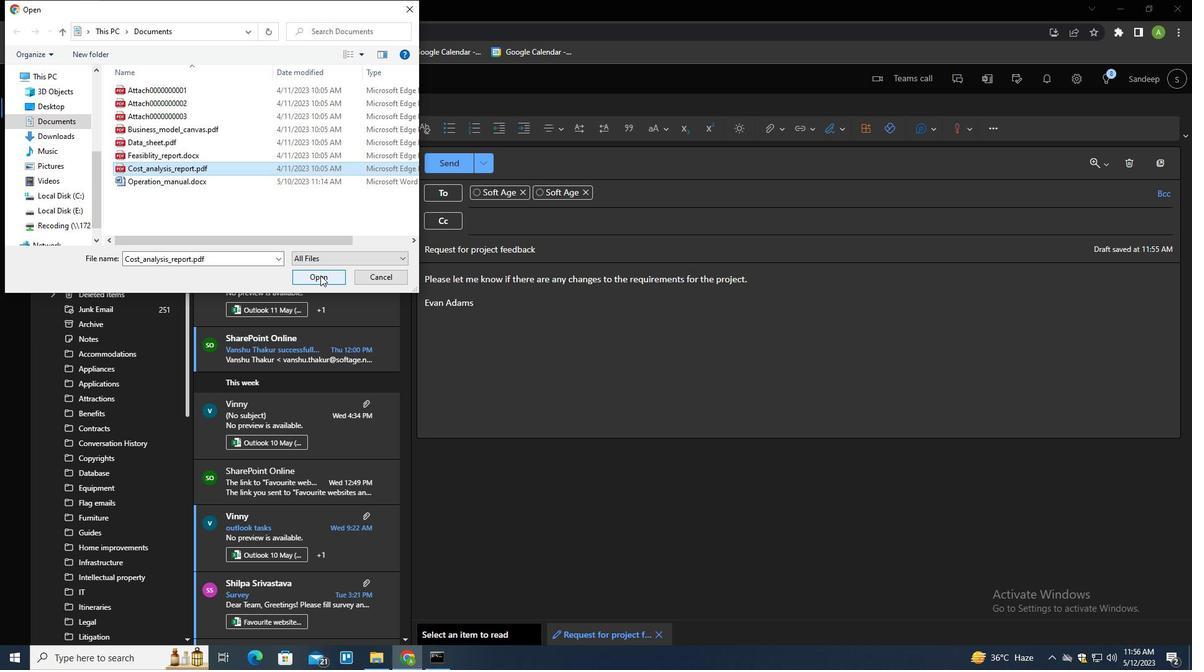 
Action: Mouse moved to (452, 167)
Screenshot: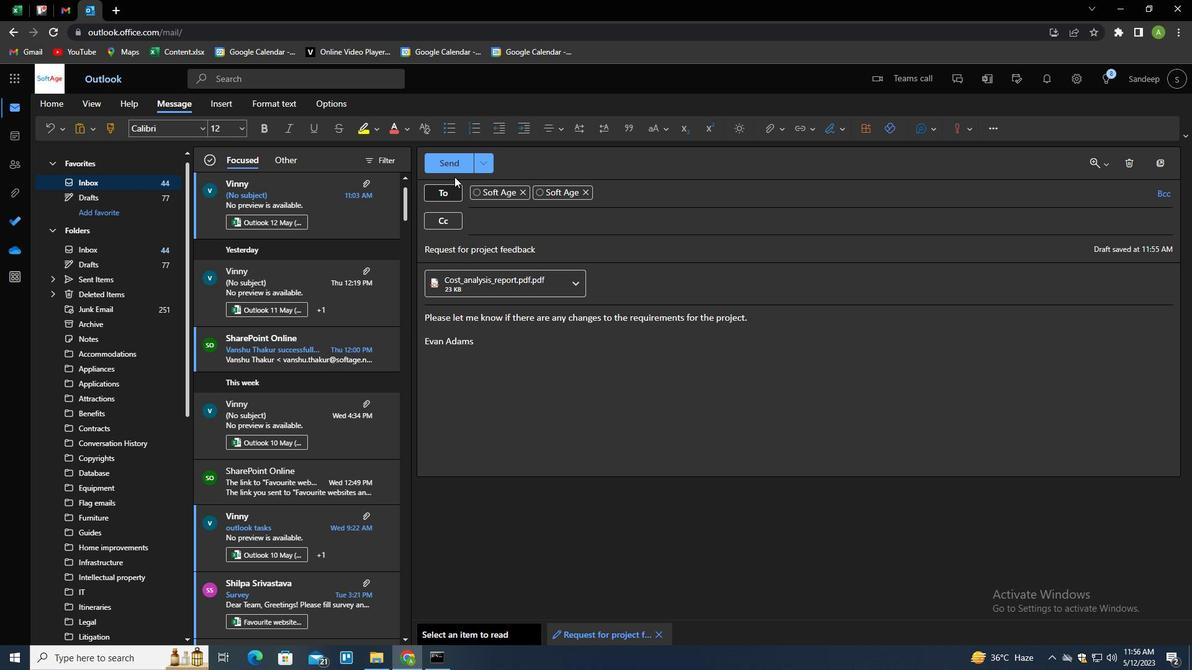 
Action: Mouse pressed left at (452, 167)
Screenshot: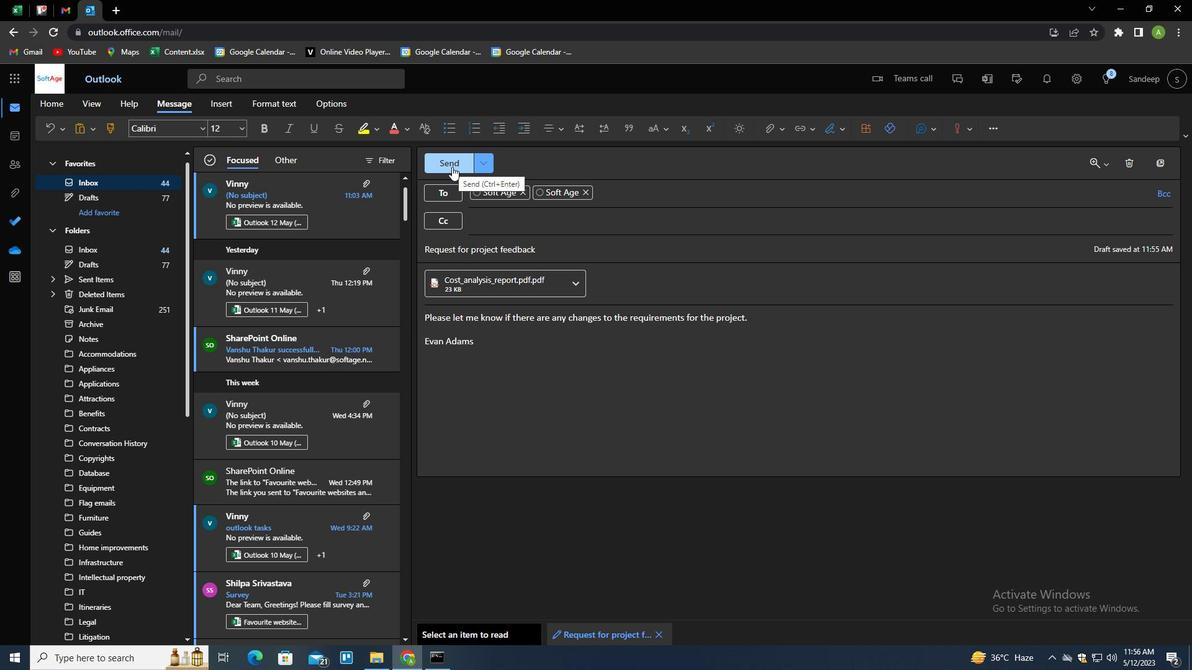 
